 Task: Search one way flight ticket for 4 adults, 2 children, 2 infants in seat and 1 infant on lap in premium economy from Pocatello: Pocatello Regional Airport to Jacksonville: Albert J. Ellis Airport on 5-3-2023. Choice of flights is JetBlue. Number of bags: 2 carry on bags. Price is upto 79000. Outbound departure time preference is 14:30.
Action: Mouse moved to (276, 255)
Screenshot: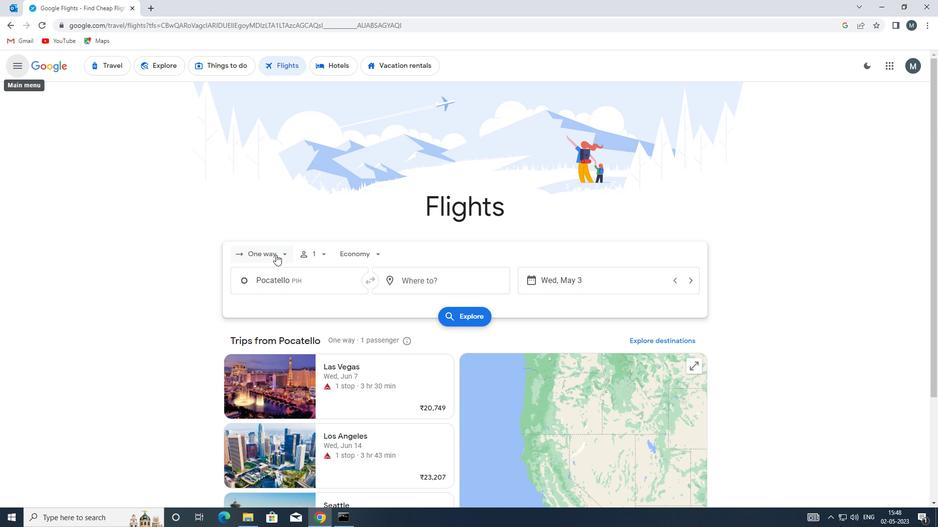 
Action: Mouse pressed left at (276, 255)
Screenshot: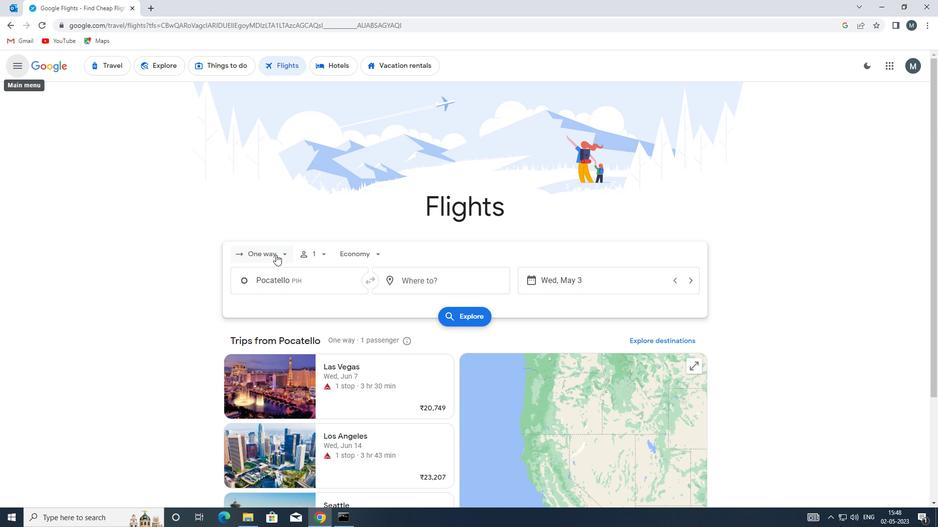 
Action: Mouse moved to (281, 302)
Screenshot: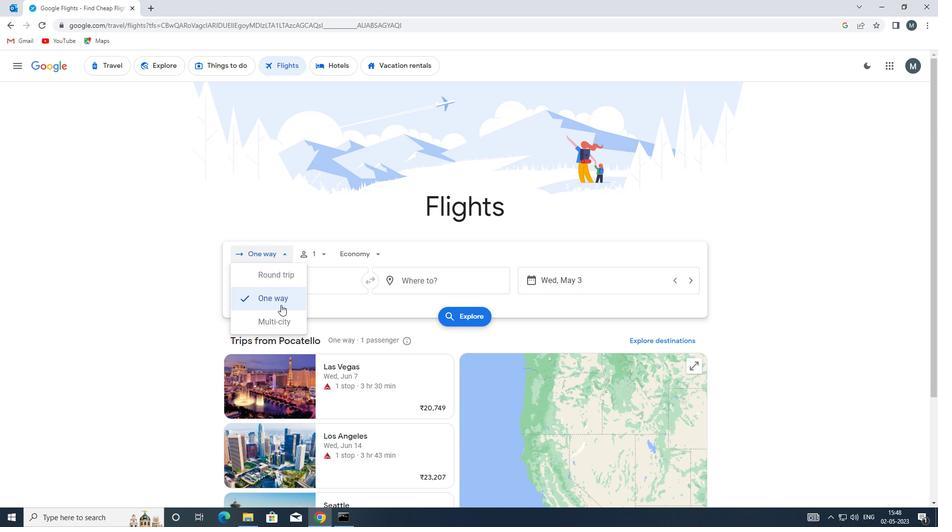 
Action: Mouse pressed left at (281, 302)
Screenshot: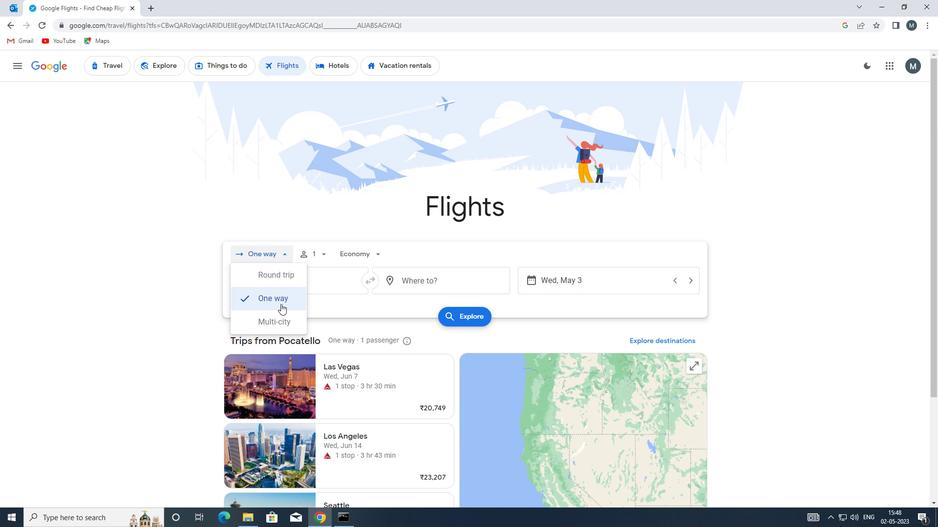 
Action: Mouse moved to (315, 252)
Screenshot: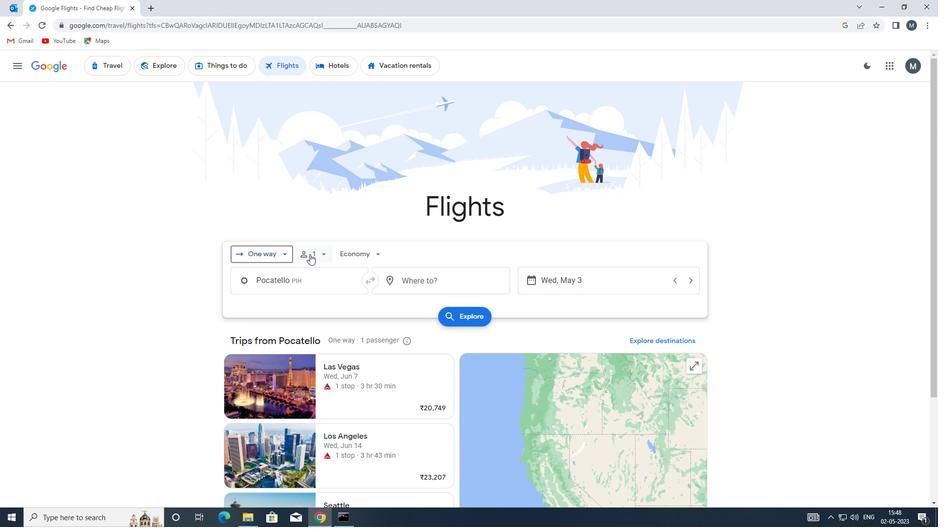 
Action: Mouse pressed left at (315, 252)
Screenshot: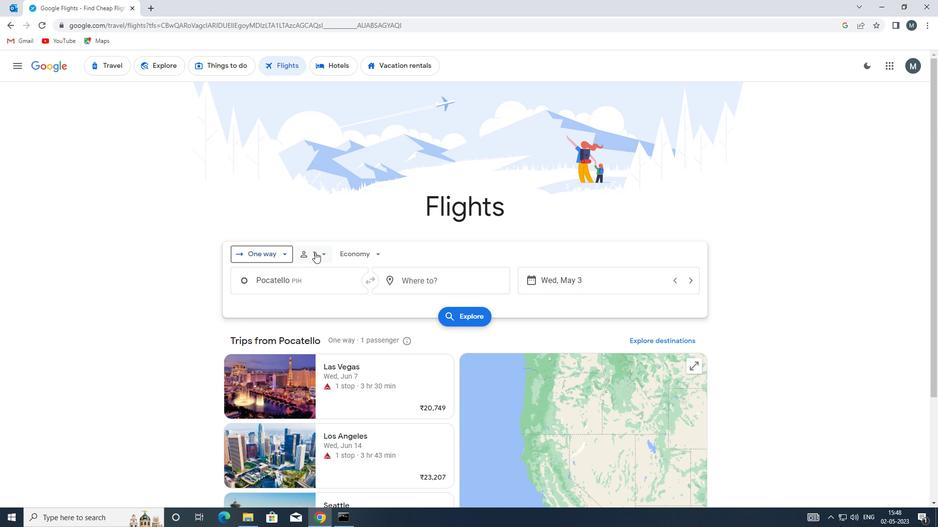 
Action: Mouse moved to (396, 282)
Screenshot: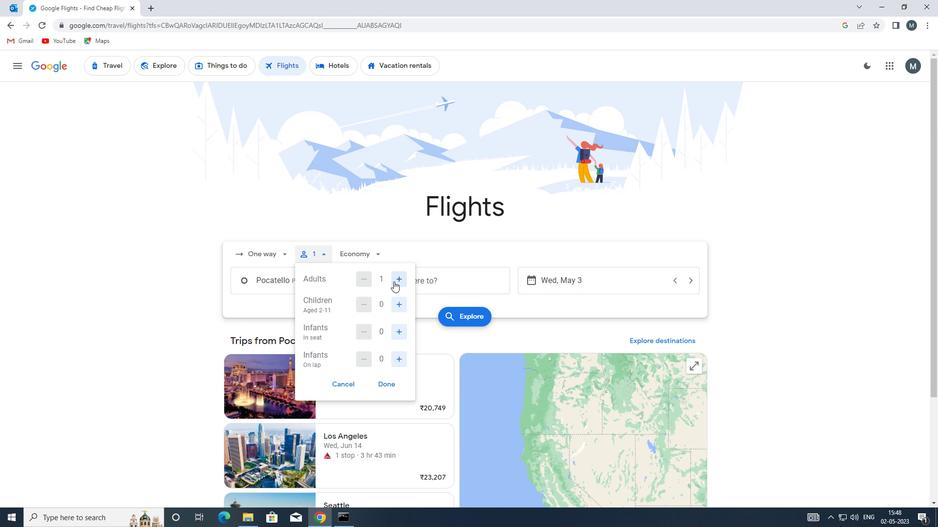 
Action: Mouse pressed left at (396, 282)
Screenshot: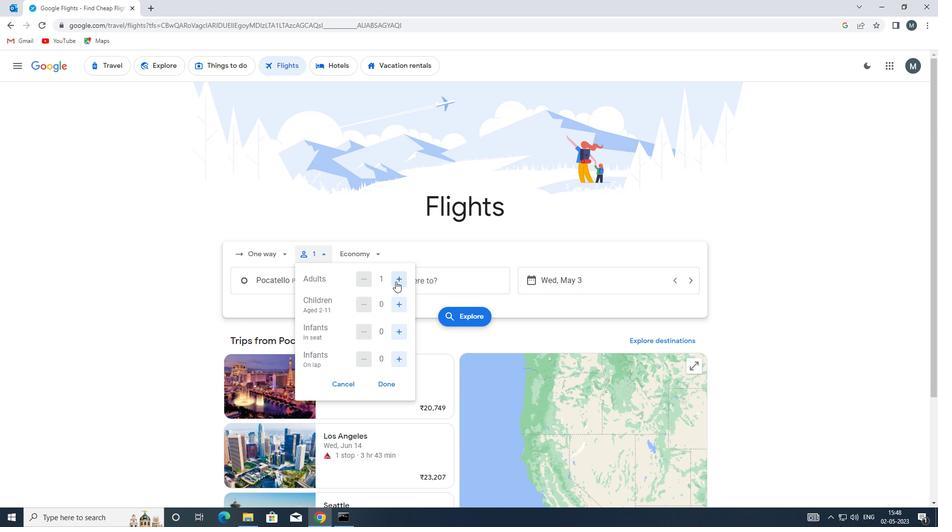 
Action: Mouse pressed left at (396, 282)
Screenshot: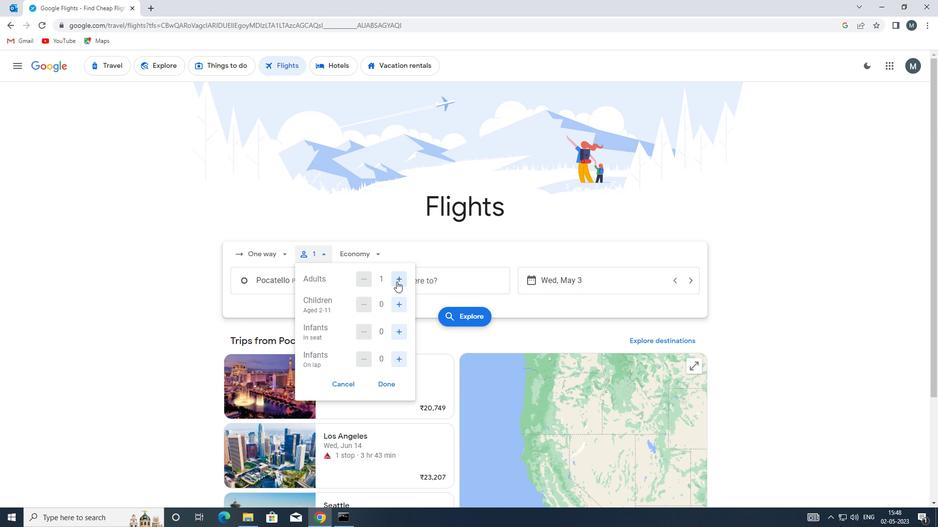 
Action: Mouse pressed left at (396, 282)
Screenshot: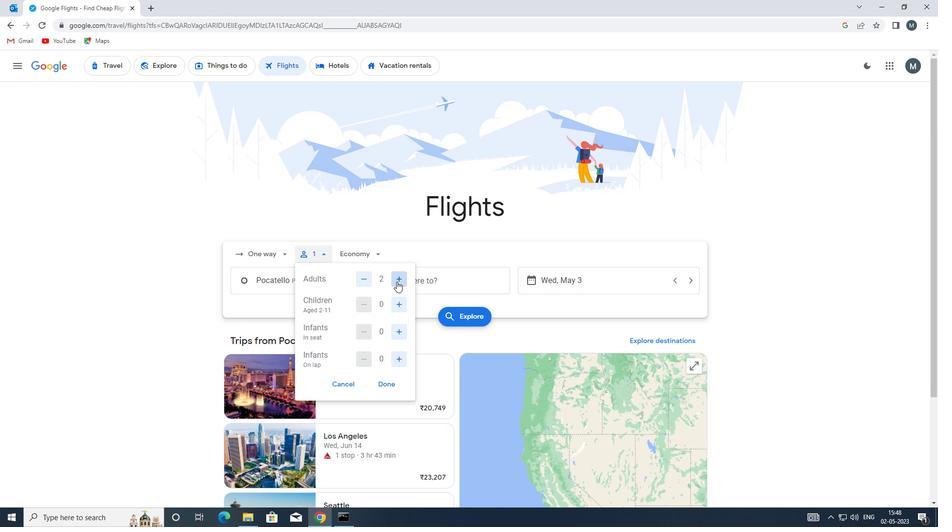 
Action: Mouse moved to (398, 304)
Screenshot: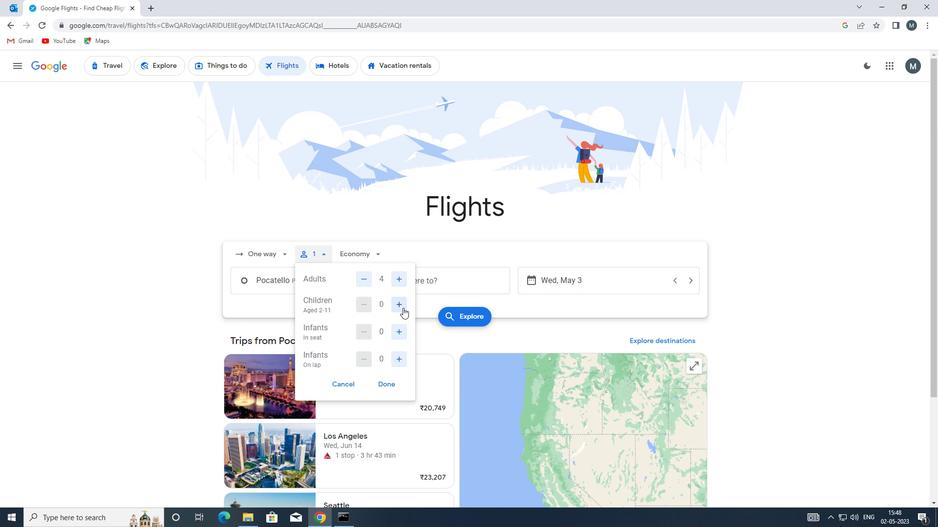 
Action: Mouse pressed left at (398, 304)
Screenshot: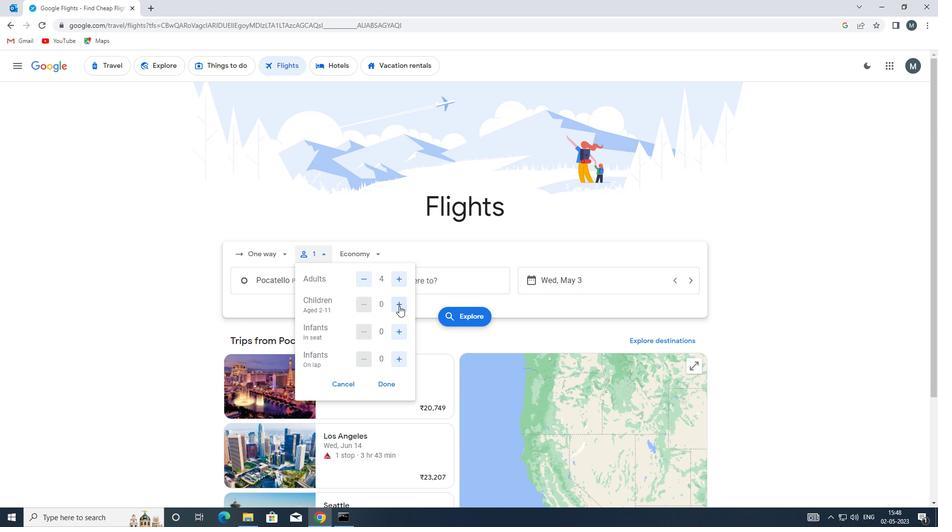
Action: Mouse pressed left at (398, 304)
Screenshot: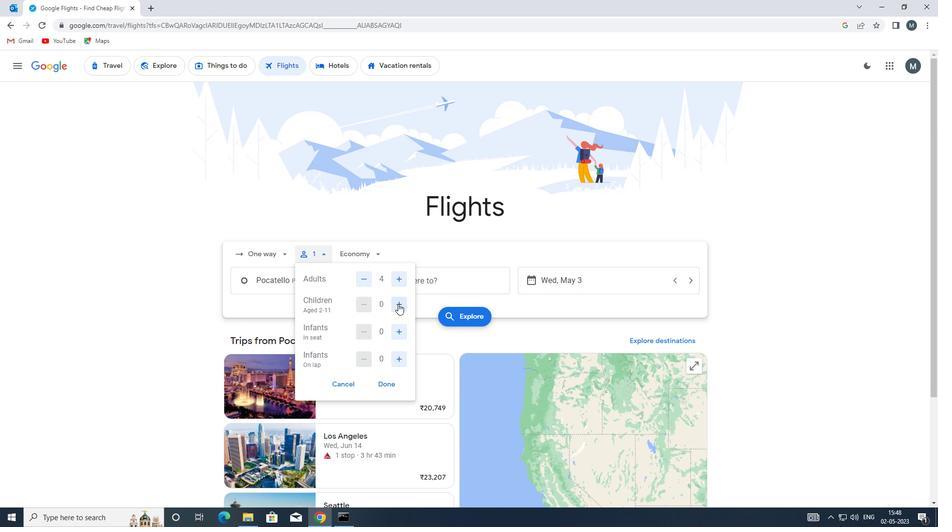 
Action: Mouse moved to (398, 331)
Screenshot: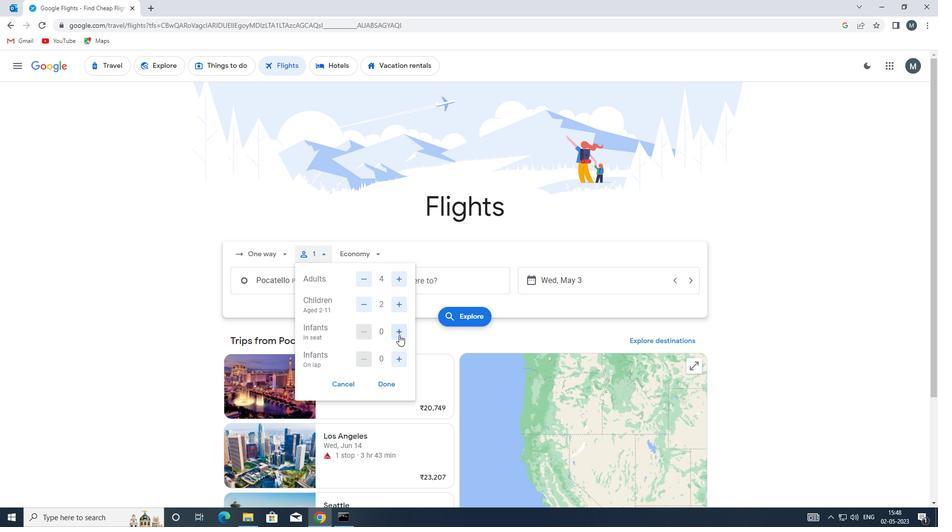 
Action: Mouse pressed left at (398, 331)
Screenshot: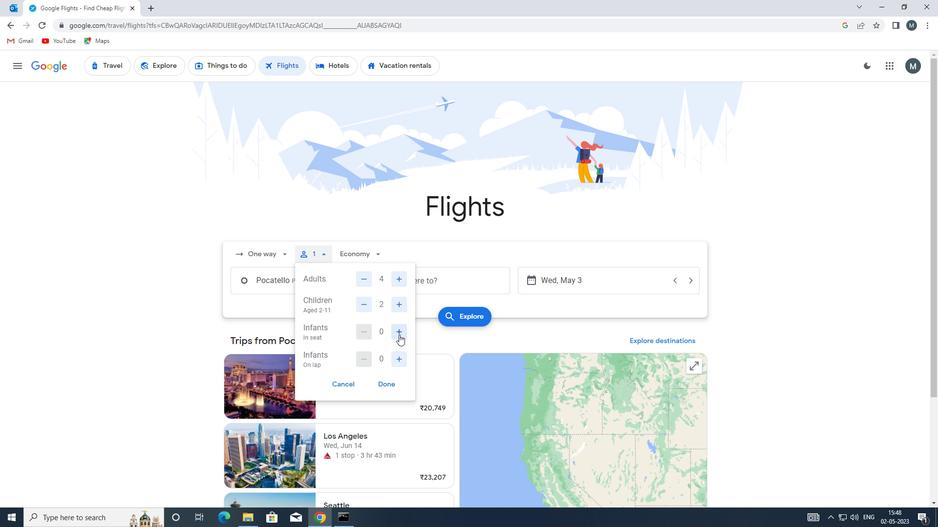 
Action: Mouse pressed left at (398, 331)
Screenshot: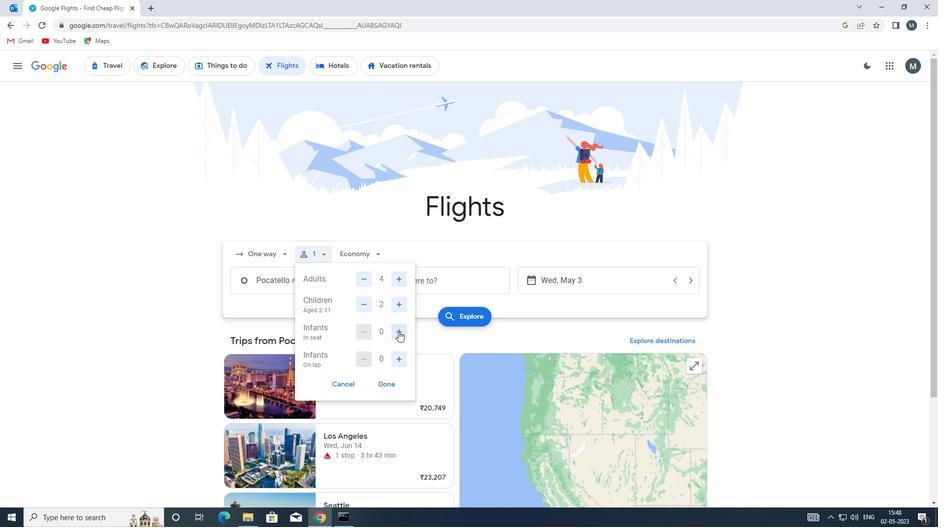 
Action: Mouse moved to (395, 359)
Screenshot: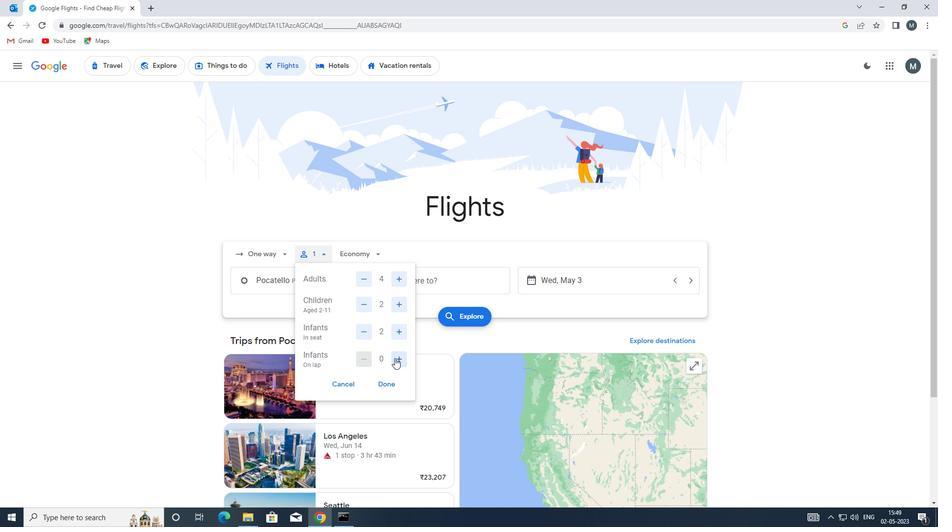 
Action: Mouse pressed left at (395, 359)
Screenshot: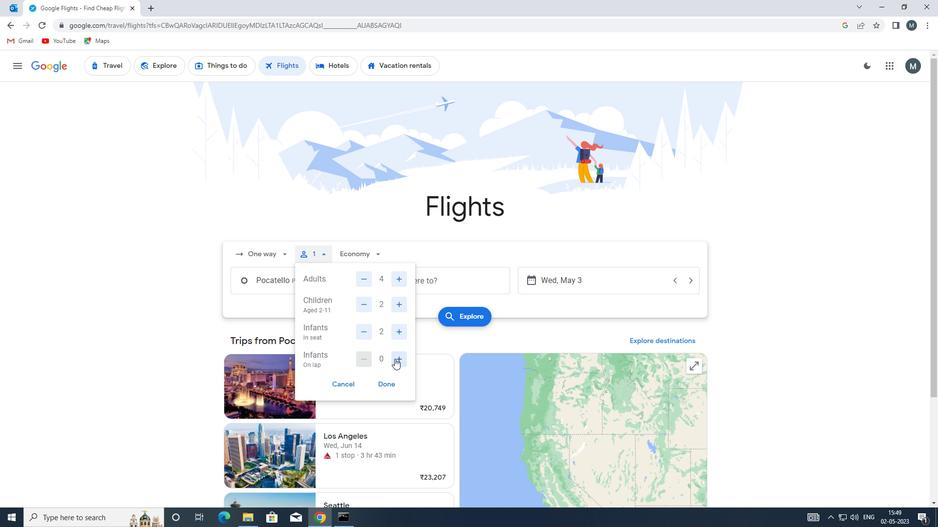 
Action: Mouse moved to (388, 388)
Screenshot: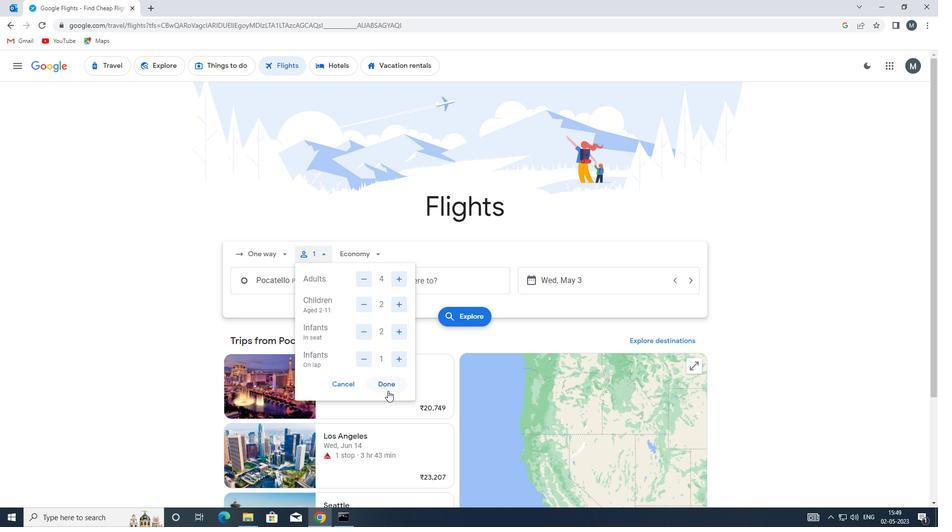 
Action: Mouse pressed left at (388, 388)
Screenshot: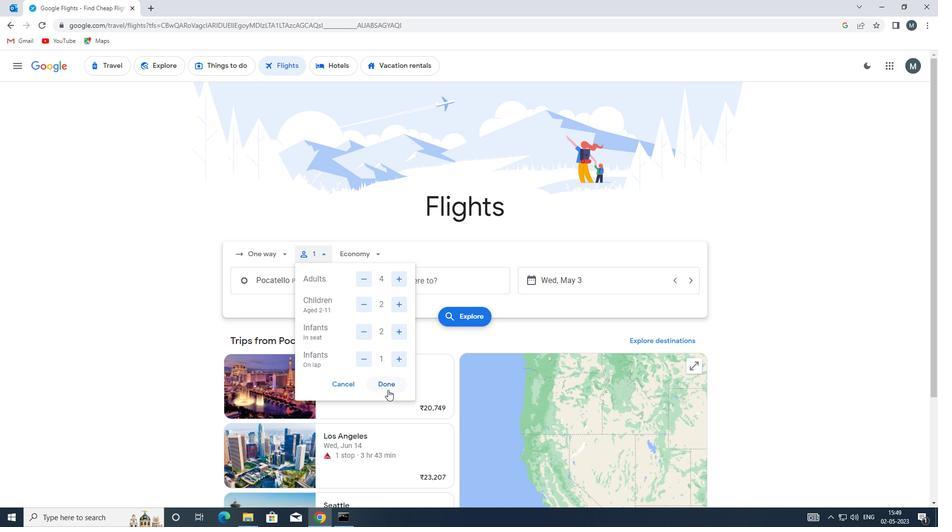 
Action: Mouse moved to (381, 253)
Screenshot: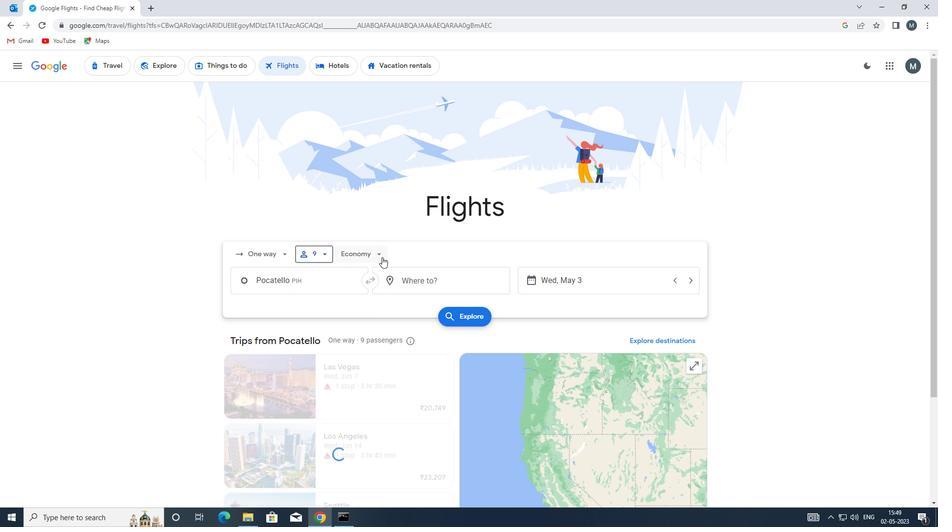 
Action: Mouse pressed left at (381, 253)
Screenshot: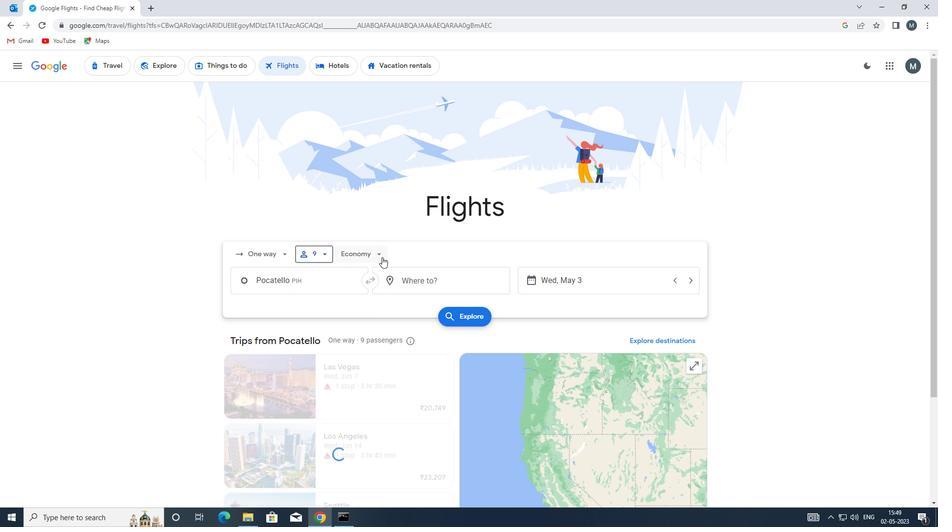 
Action: Mouse moved to (388, 298)
Screenshot: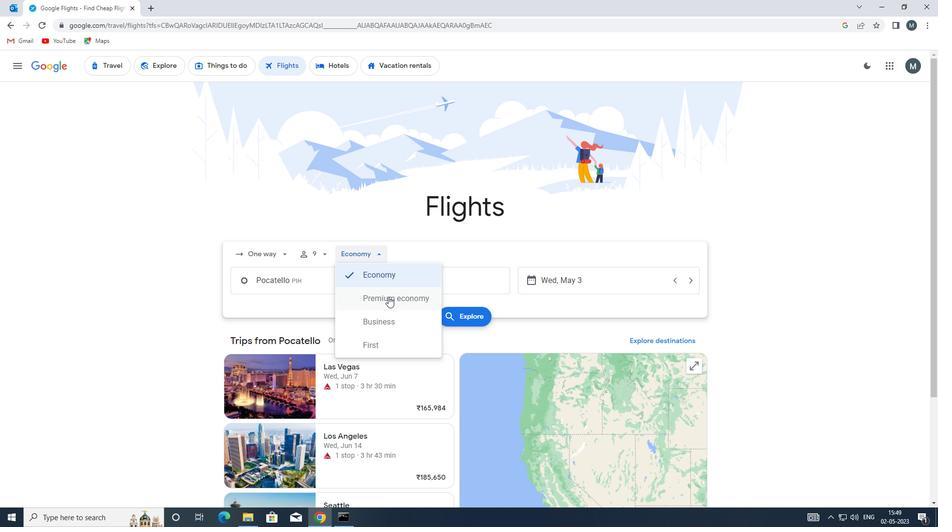 
Action: Mouse pressed left at (388, 298)
Screenshot: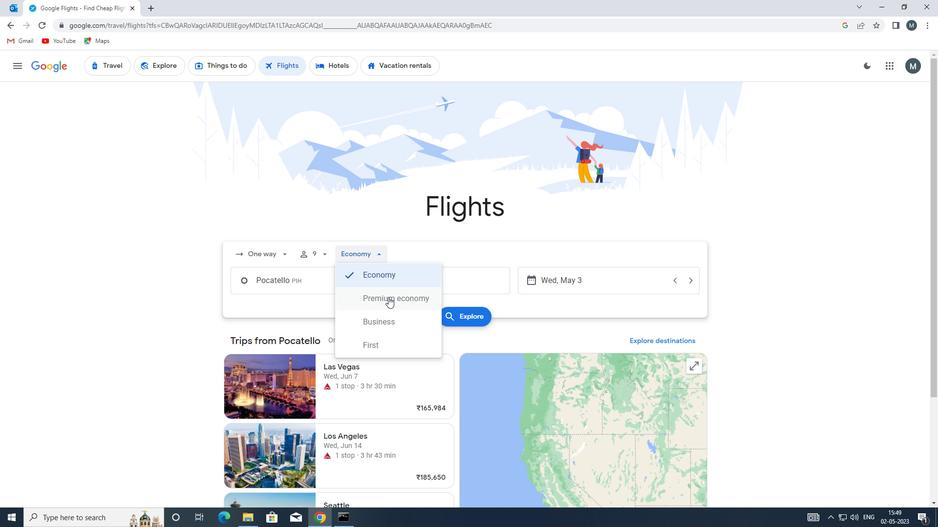 
Action: Mouse moved to (328, 283)
Screenshot: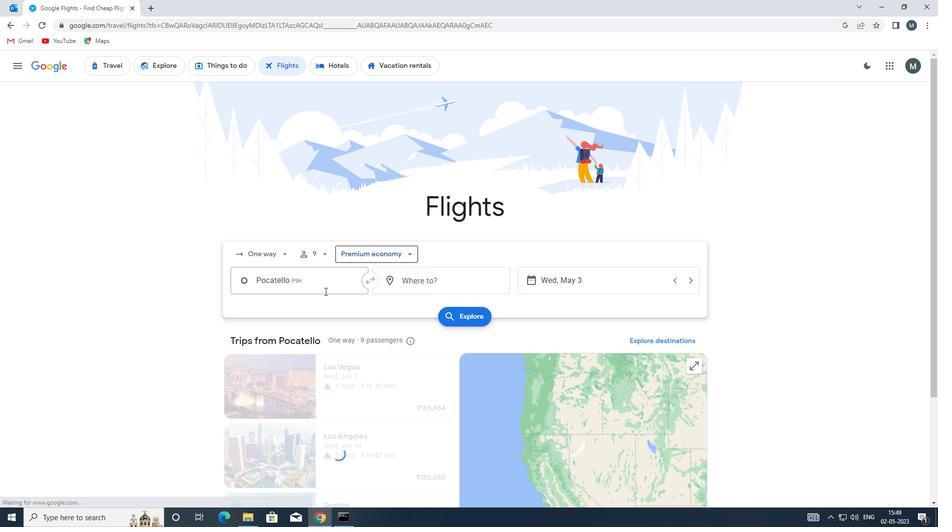 
Action: Mouse pressed left at (328, 283)
Screenshot: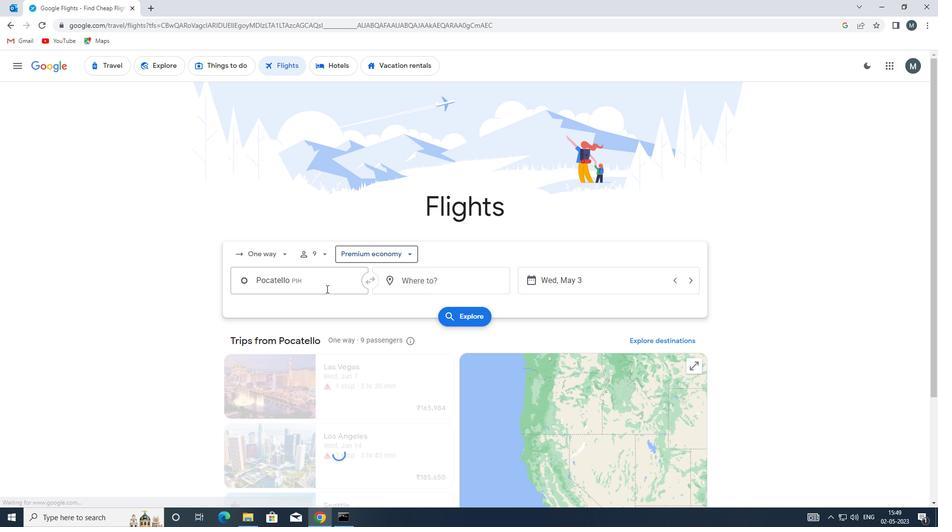 
Action: Mouse moved to (328, 283)
Screenshot: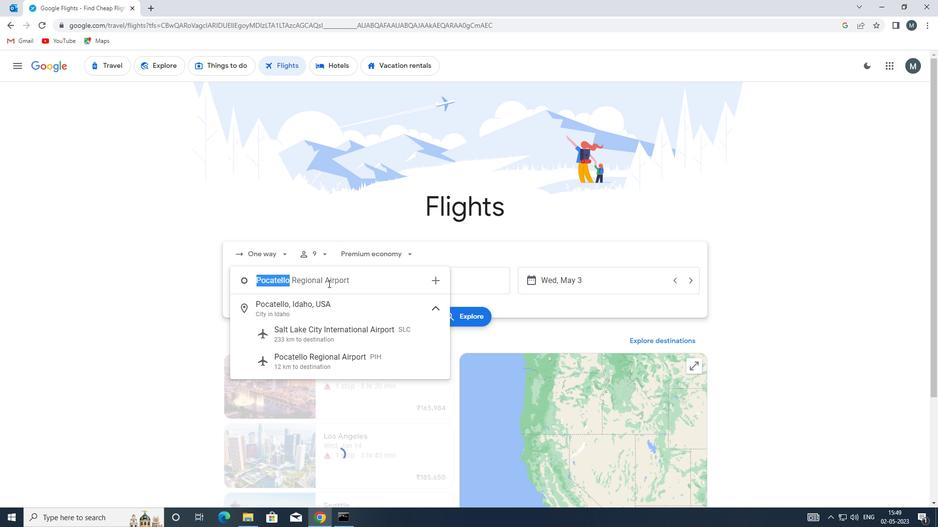
Action: Key pressed <Key.enter>
Screenshot: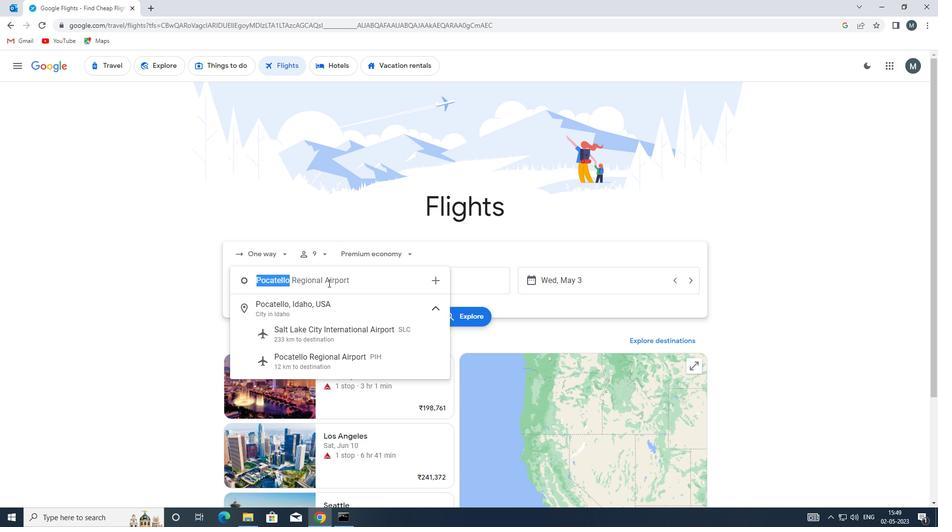 
Action: Mouse moved to (401, 283)
Screenshot: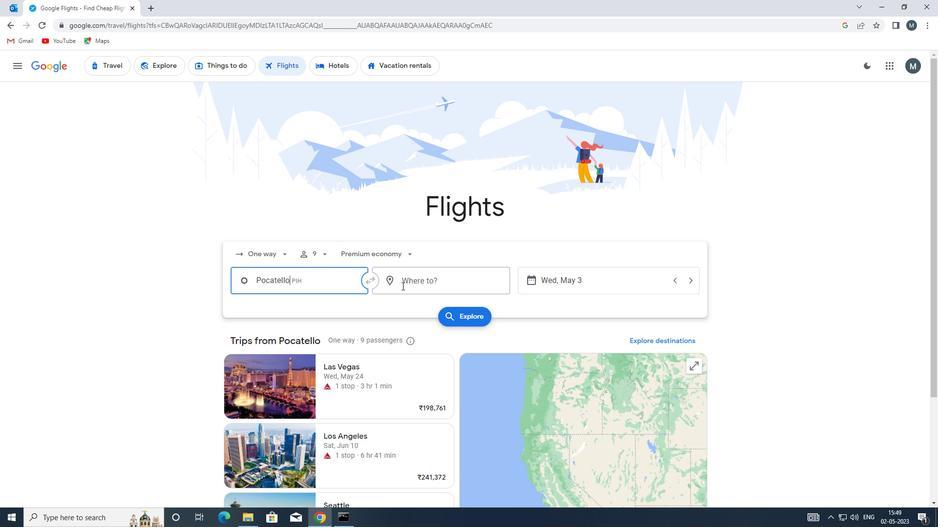 
Action: Mouse pressed left at (401, 283)
Screenshot: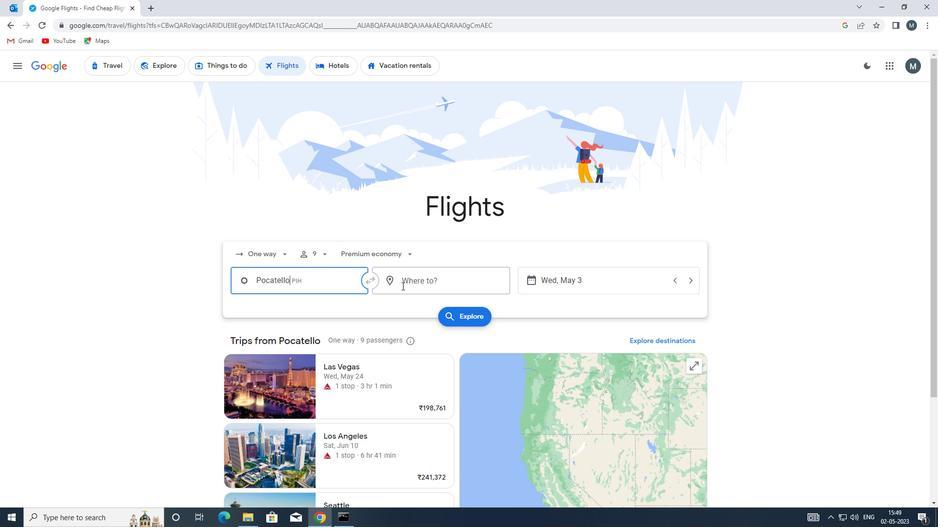 
Action: Key pressed oaj
Screenshot: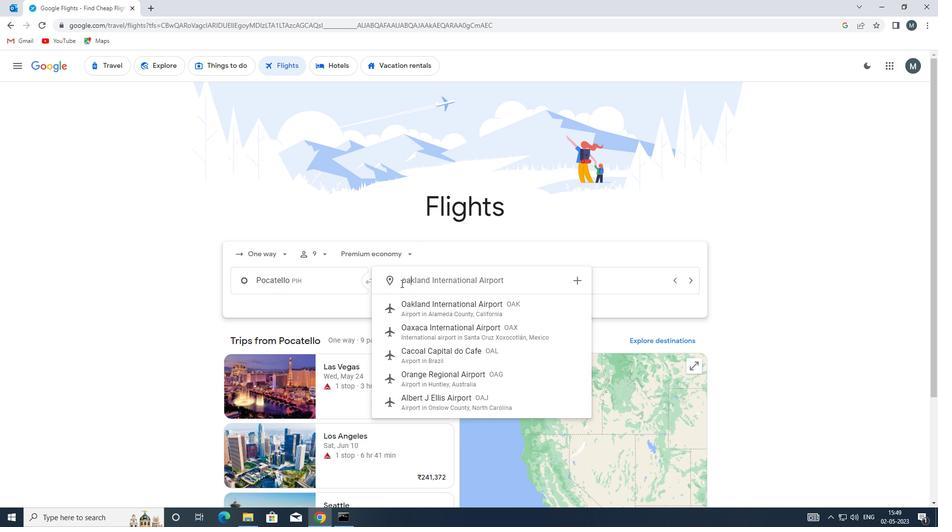 
Action: Mouse moved to (465, 313)
Screenshot: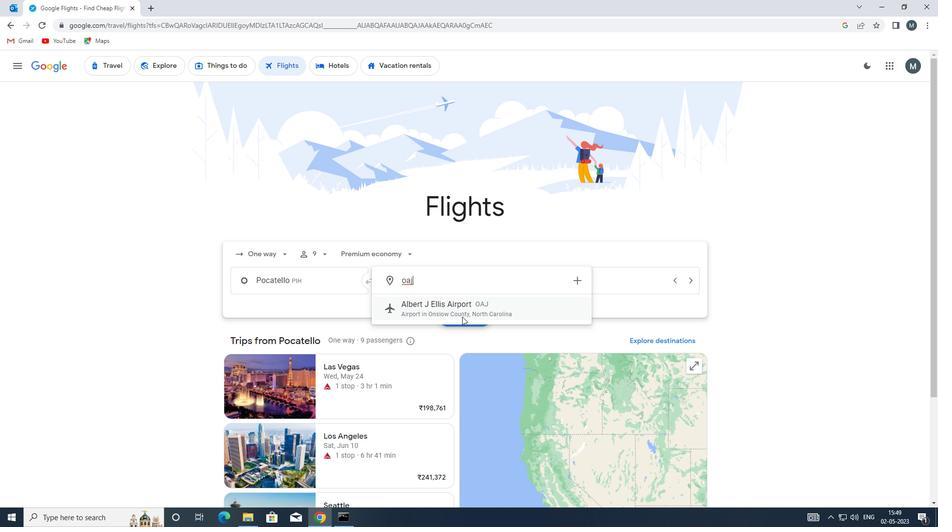 
Action: Mouse pressed left at (465, 313)
Screenshot: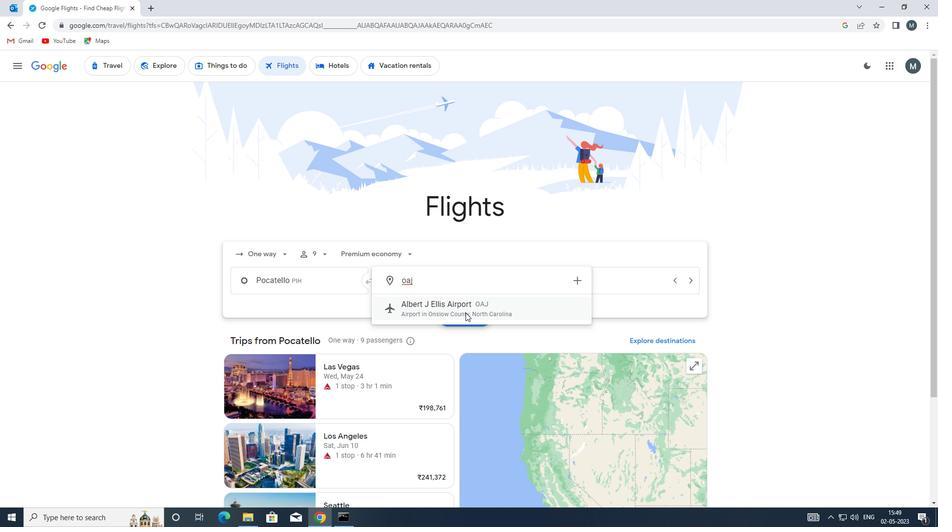 
Action: Mouse moved to (553, 284)
Screenshot: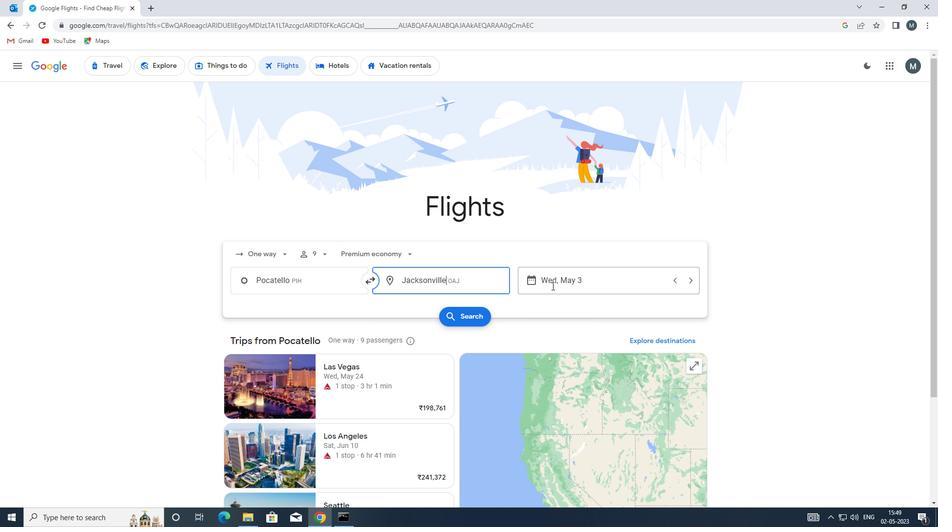 
Action: Mouse pressed left at (553, 284)
Screenshot: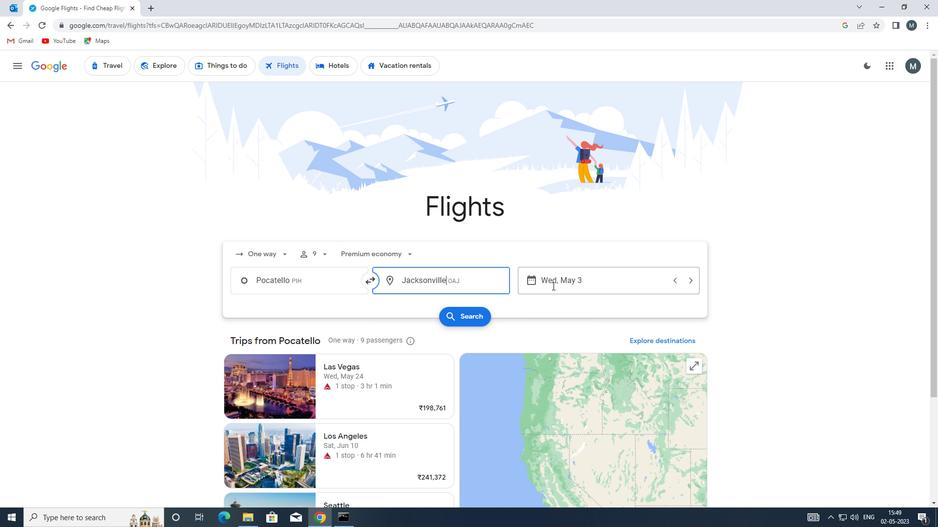 
Action: Mouse moved to (423, 328)
Screenshot: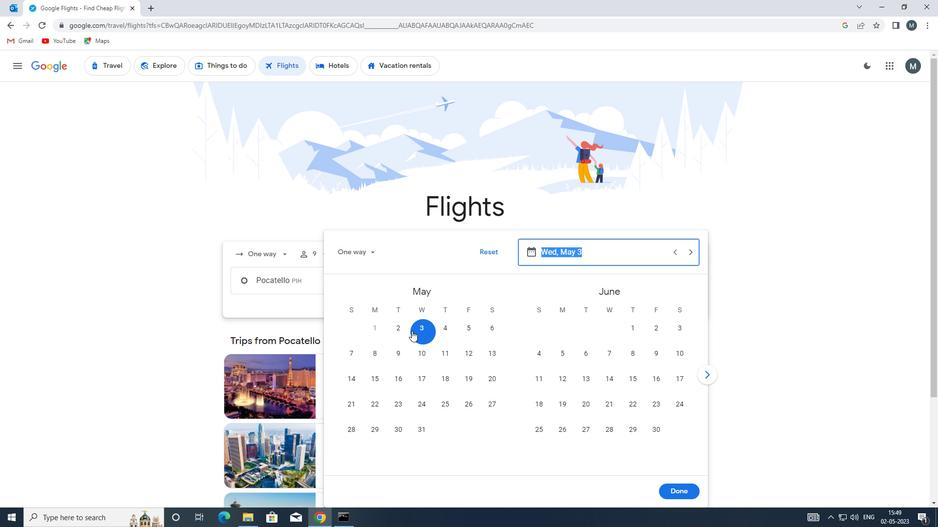 
Action: Mouse pressed left at (423, 328)
Screenshot: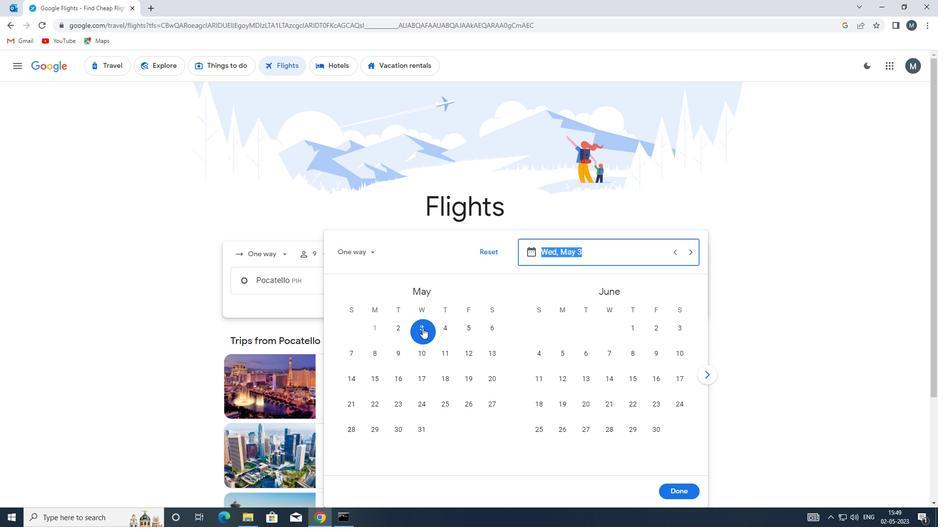 
Action: Mouse moved to (674, 489)
Screenshot: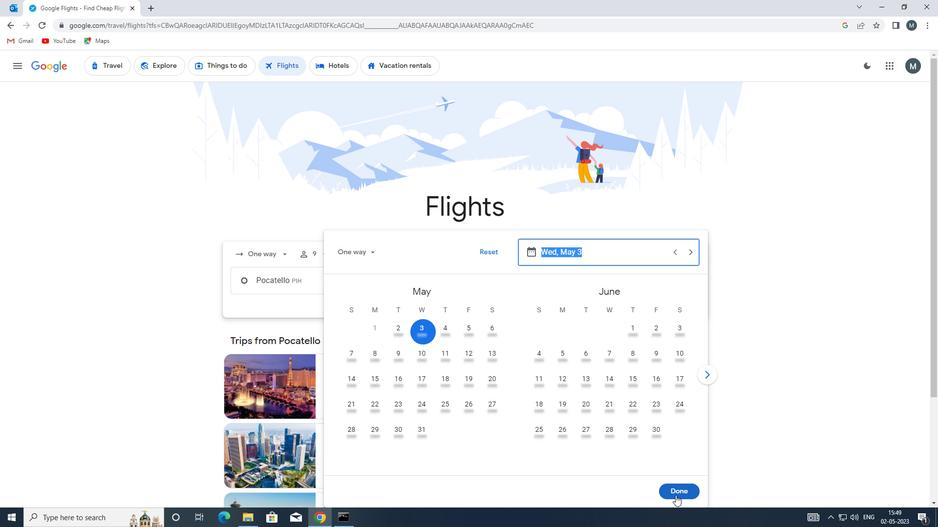 
Action: Mouse pressed left at (674, 489)
Screenshot: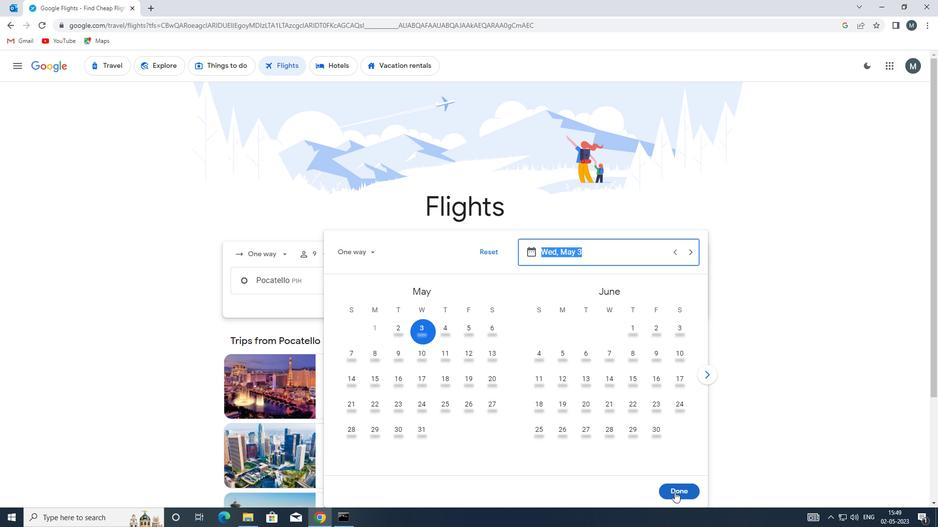 
Action: Mouse moved to (458, 312)
Screenshot: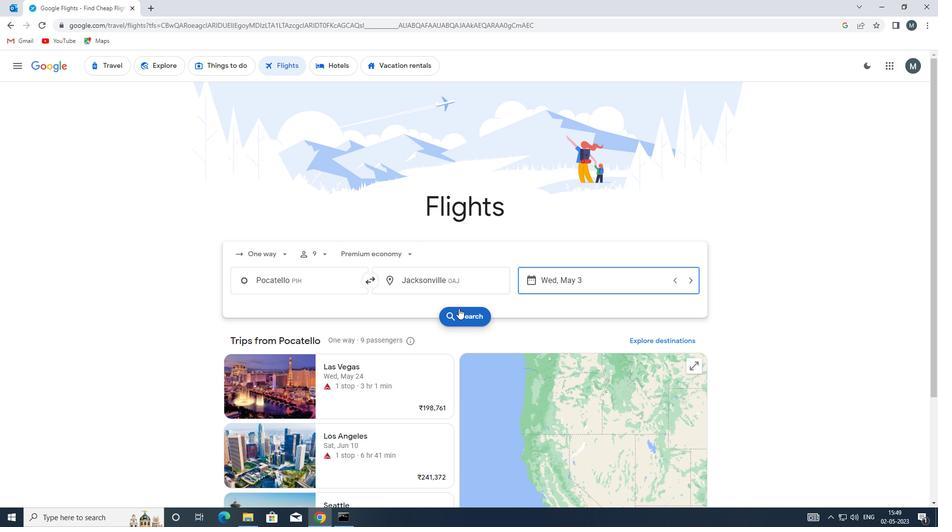 
Action: Mouse pressed left at (458, 312)
Screenshot: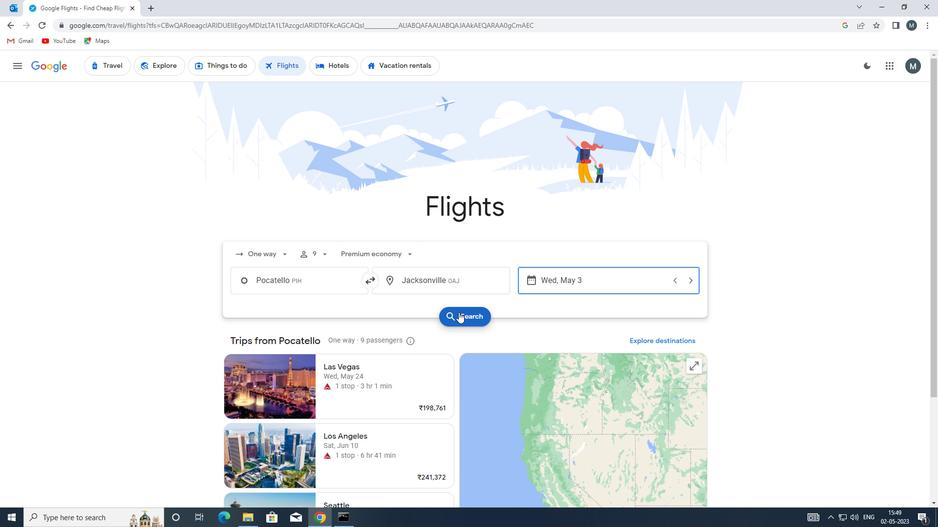 
Action: Mouse moved to (245, 155)
Screenshot: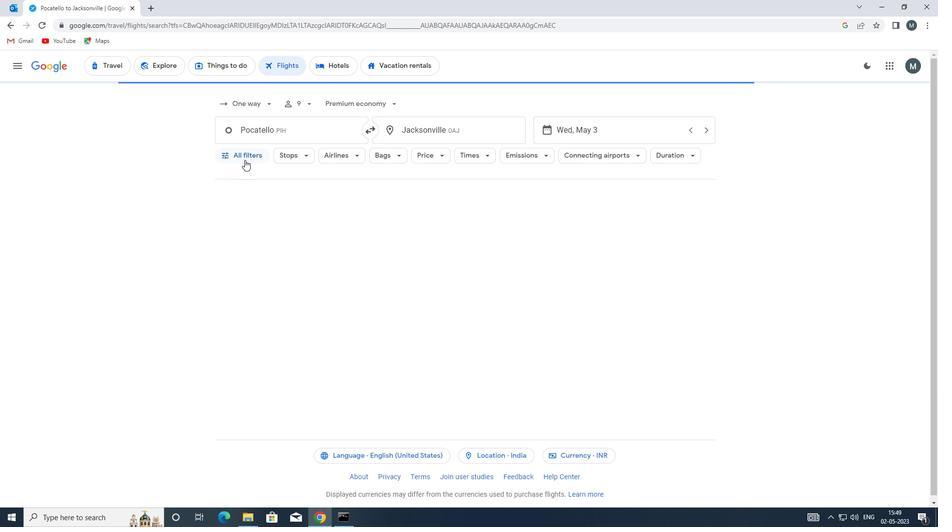 
Action: Mouse pressed left at (245, 155)
Screenshot: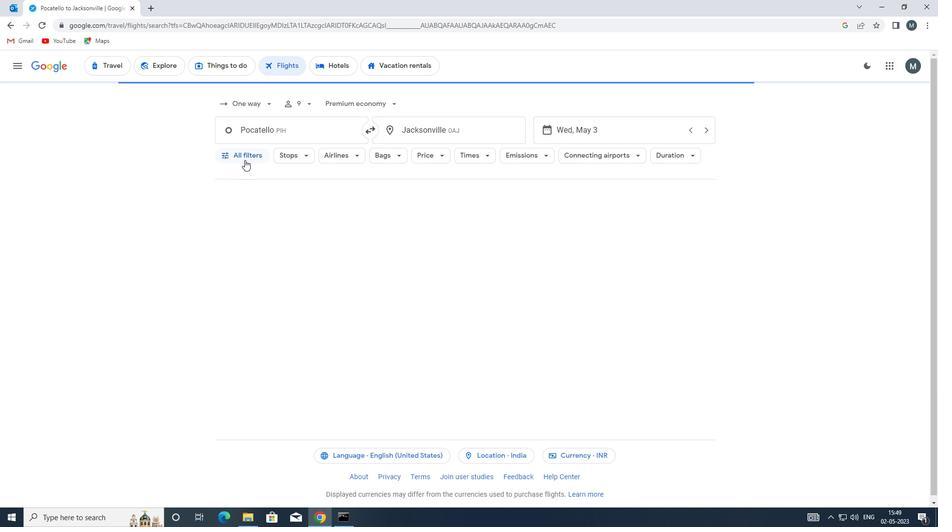 
Action: Mouse moved to (259, 267)
Screenshot: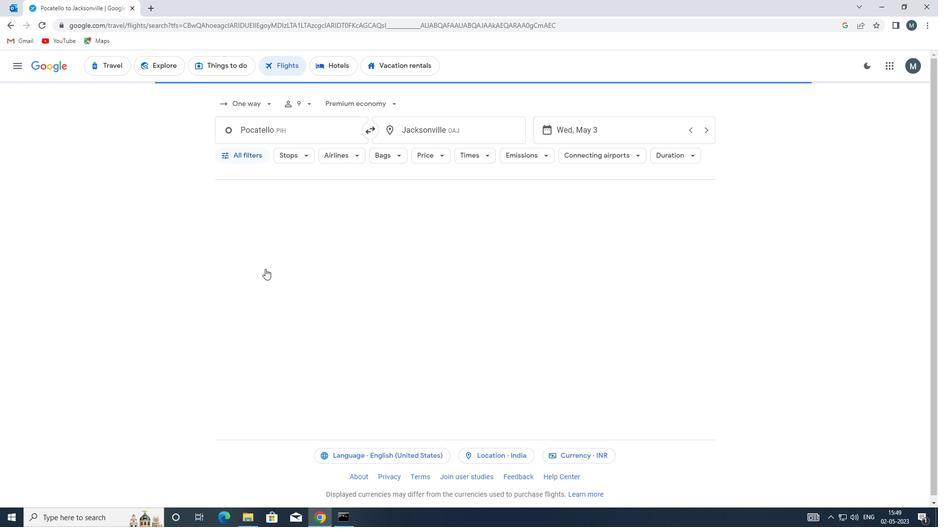 
Action: Mouse scrolled (259, 267) with delta (0, 0)
Screenshot: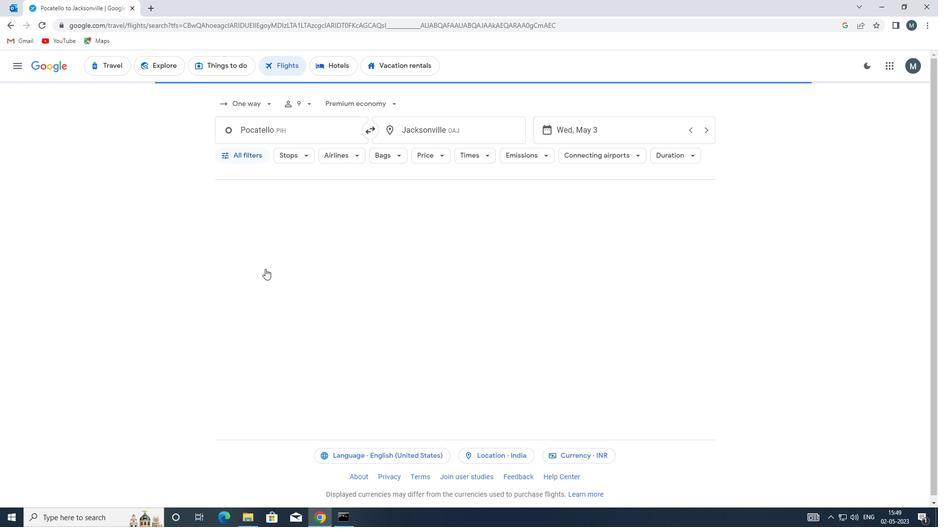 
Action: Mouse scrolled (259, 267) with delta (0, 0)
Screenshot: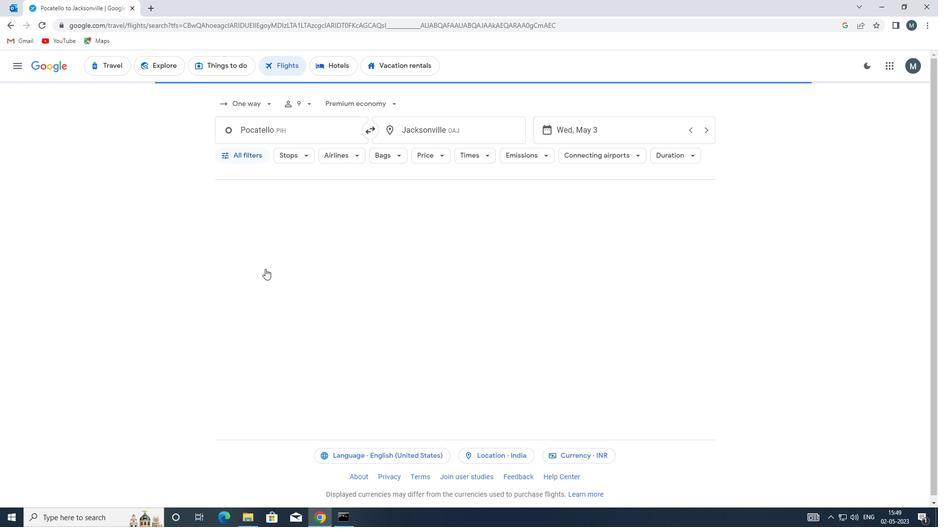 
Action: Mouse scrolled (259, 267) with delta (0, 0)
Screenshot: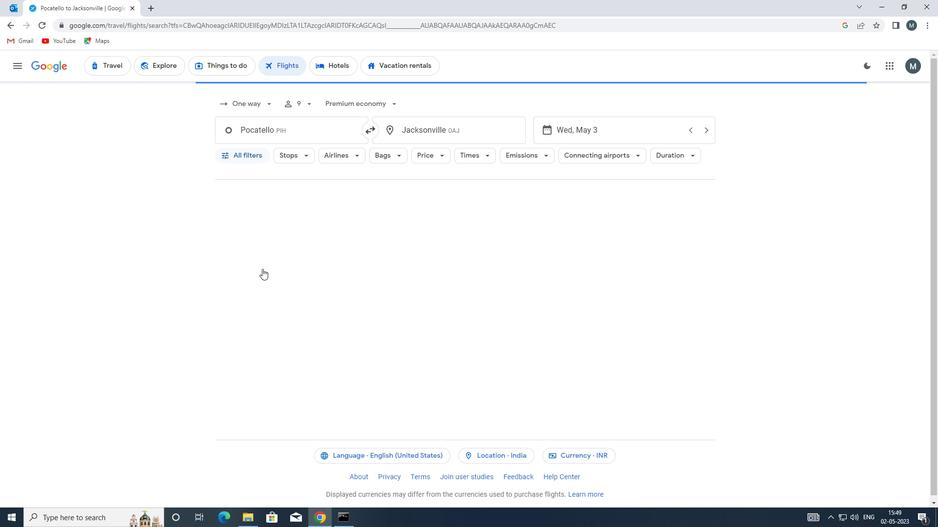
Action: Mouse moved to (240, 153)
Screenshot: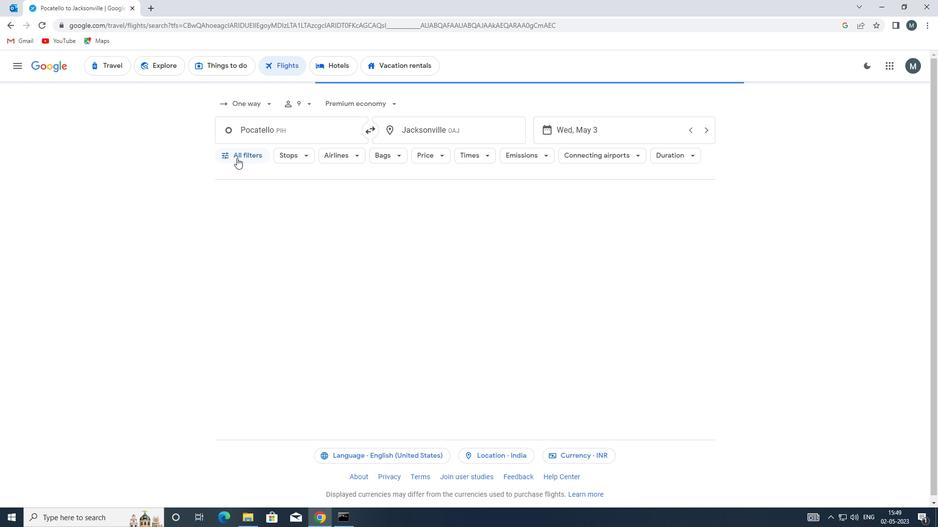 
Action: Mouse pressed left at (240, 153)
Screenshot: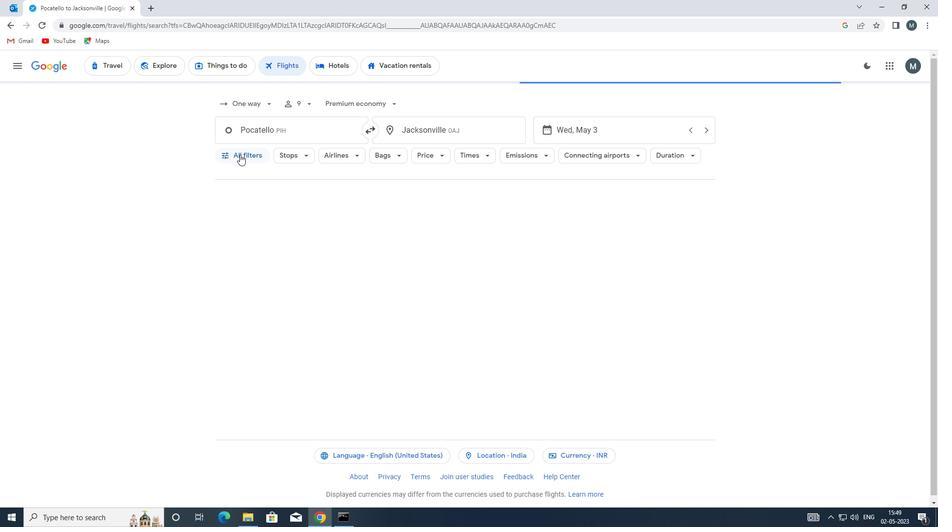 
Action: Mouse moved to (245, 151)
Screenshot: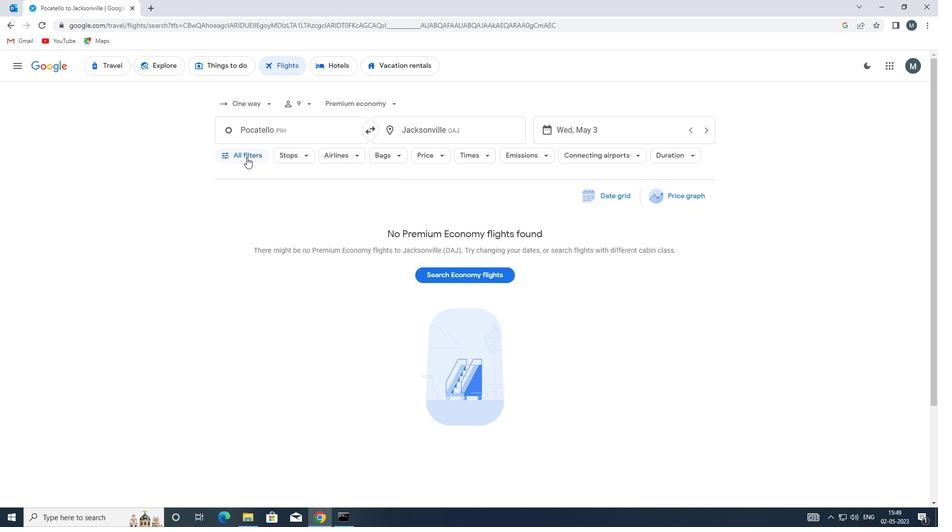 
Action: Mouse pressed left at (245, 151)
Screenshot: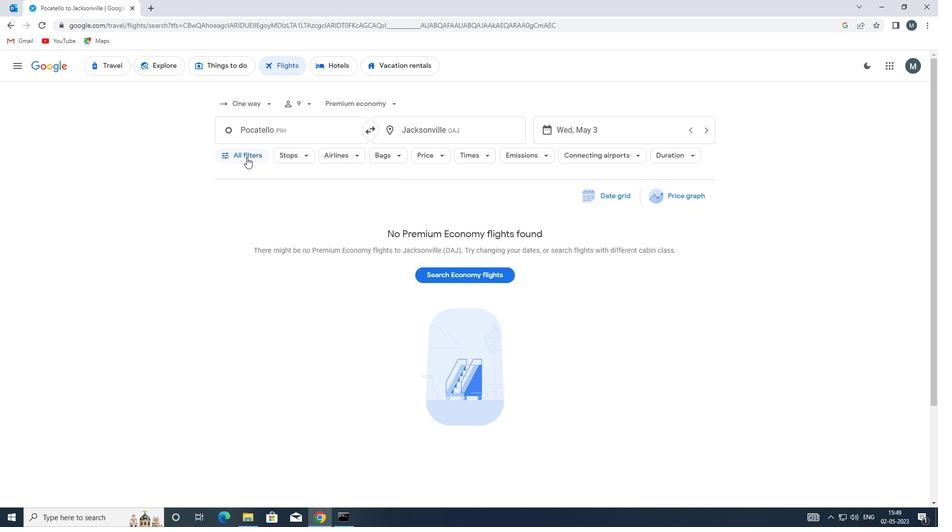 
Action: Mouse moved to (293, 290)
Screenshot: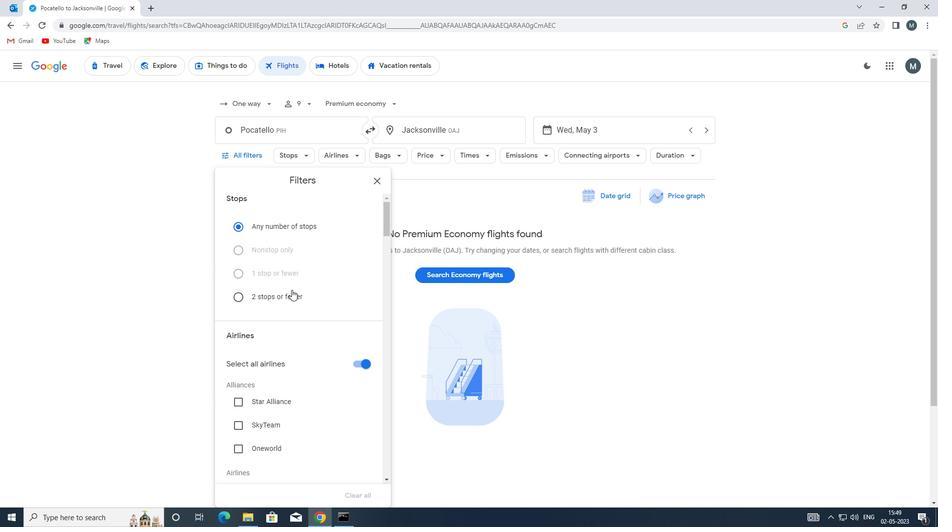 
Action: Mouse scrolled (293, 290) with delta (0, 0)
Screenshot: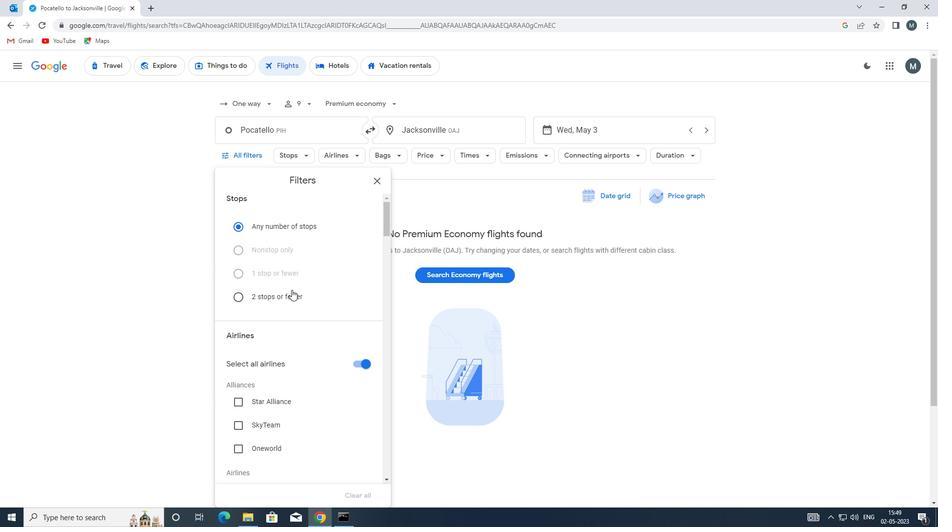 
Action: Mouse moved to (293, 291)
Screenshot: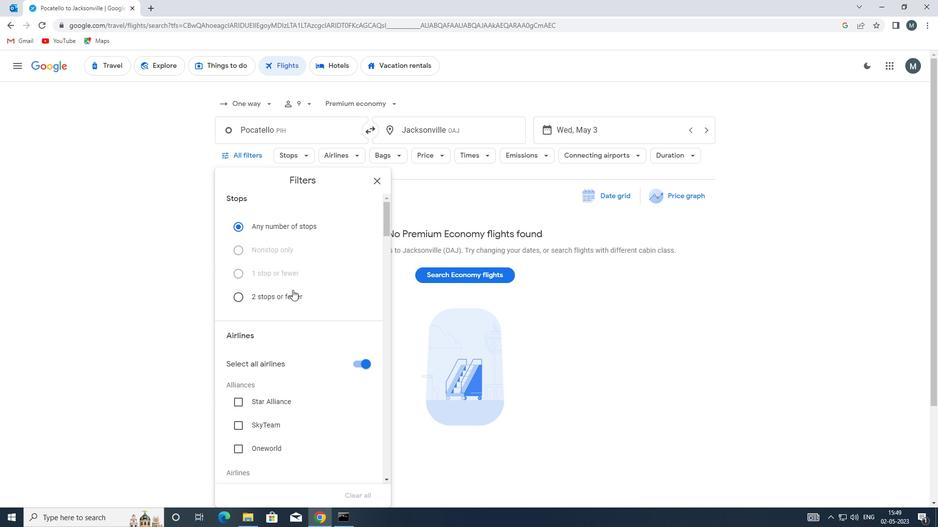
Action: Mouse scrolled (293, 290) with delta (0, 0)
Screenshot: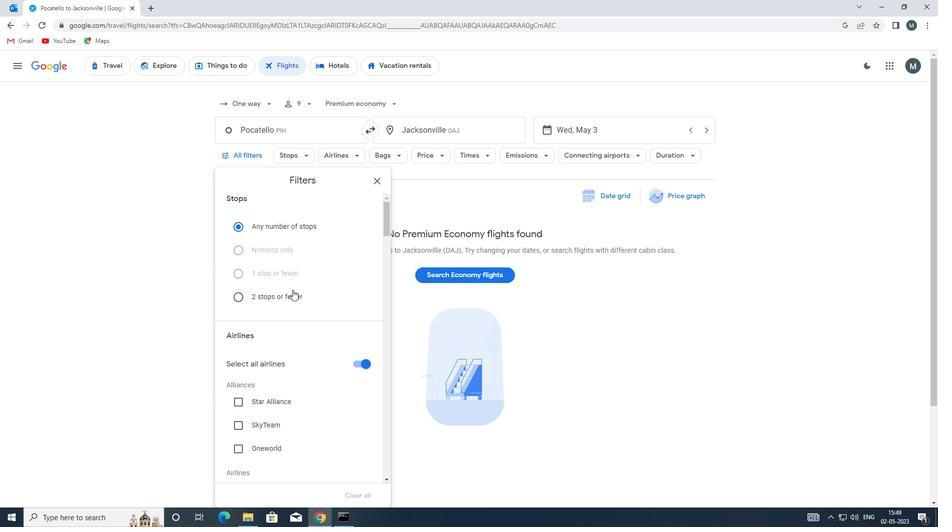 
Action: Mouse moved to (365, 262)
Screenshot: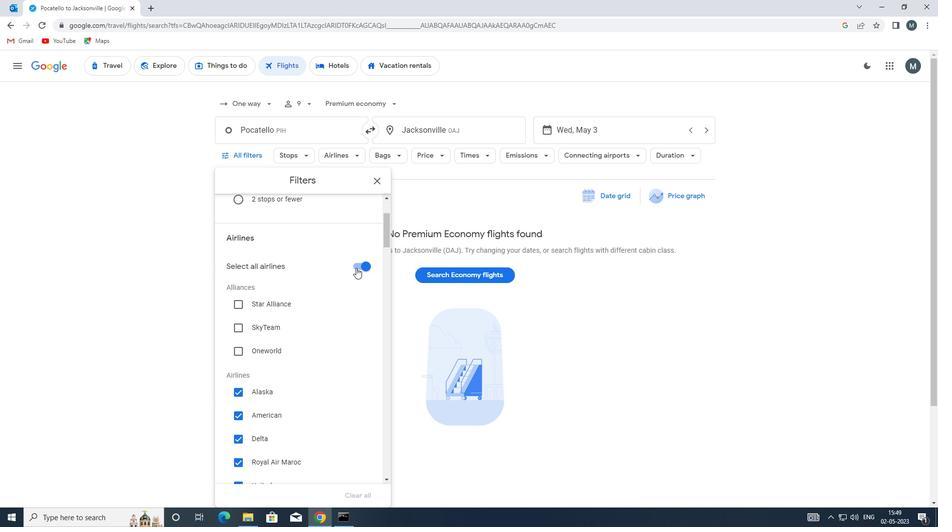 
Action: Mouse pressed left at (365, 262)
Screenshot: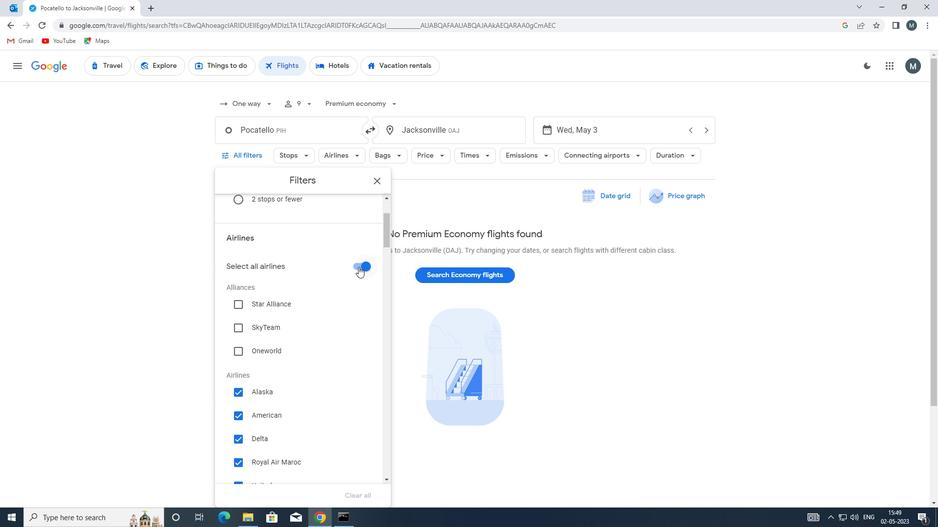 
Action: Mouse moved to (316, 290)
Screenshot: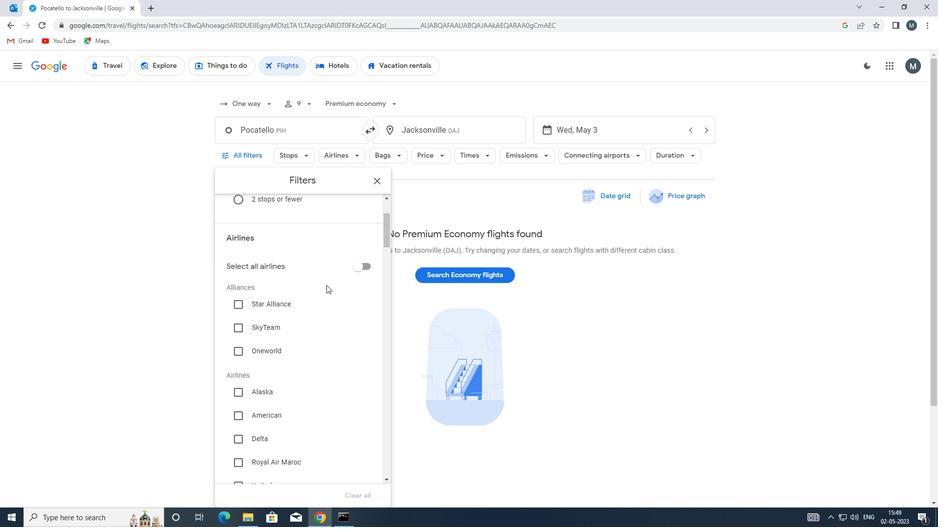 
Action: Mouse scrolled (316, 290) with delta (0, 0)
Screenshot: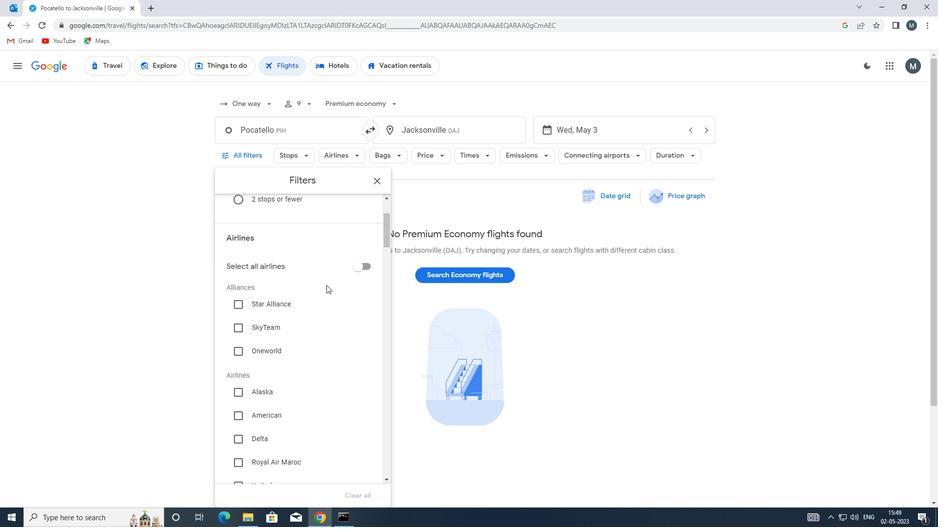 
Action: Mouse moved to (307, 296)
Screenshot: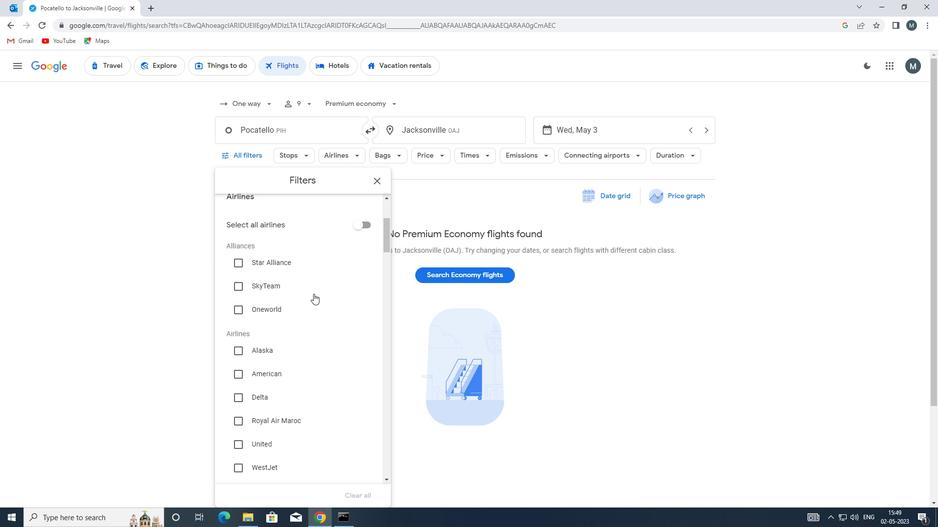 
Action: Mouse scrolled (307, 295) with delta (0, 0)
Screenshot: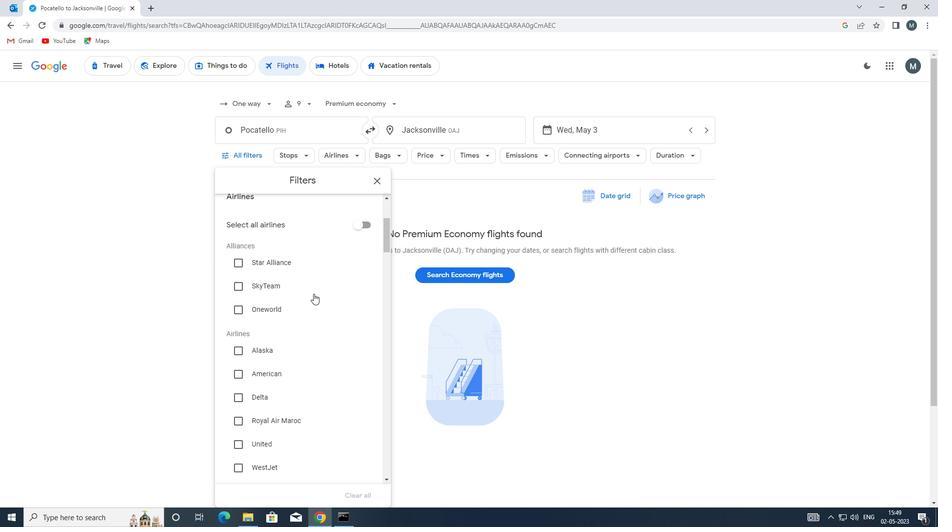 
Action: Mouse moved to (296, 328)
Screenshot: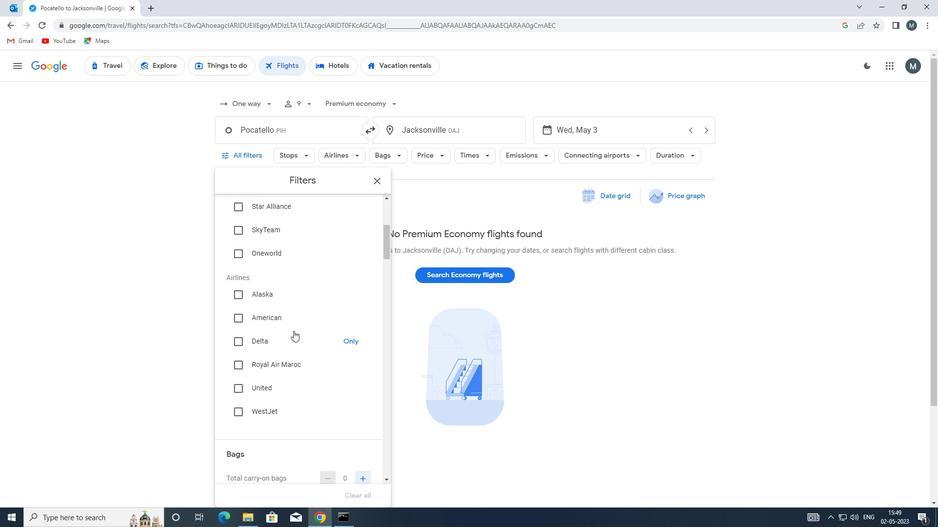 
Action: Mouse scrolled (296, 328) with delta (0, 0)
Screenshot: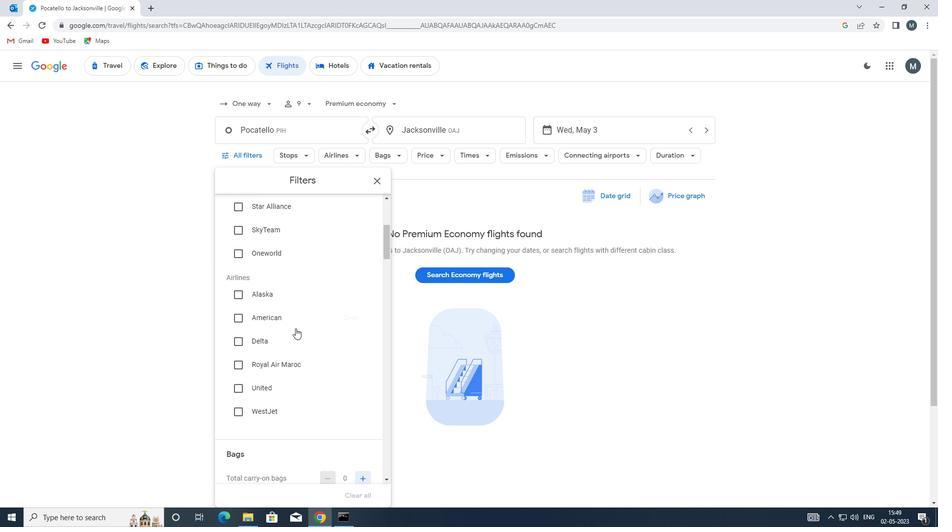 
Action: Mouse scrolled (296, 328) with delta (0, 0)
Screenshot: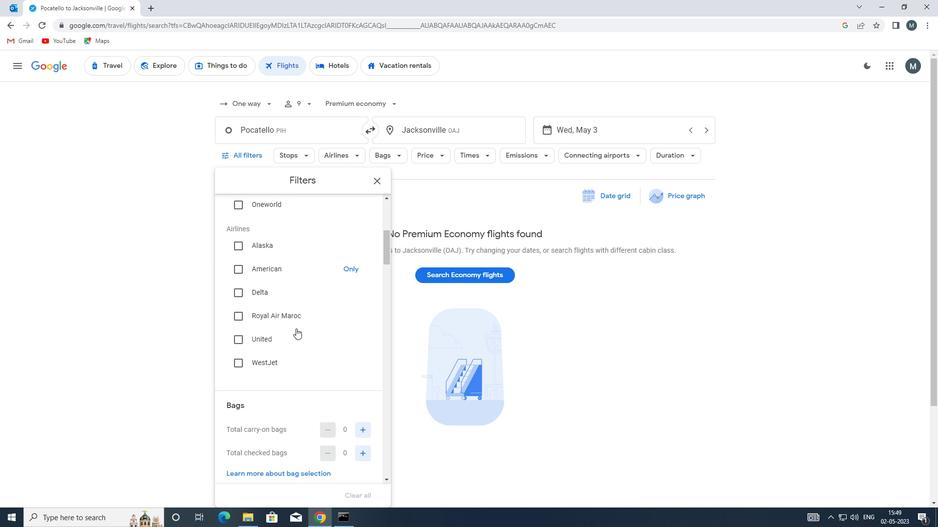 
Action: Mouse moved to (366, 379)
Screenshot: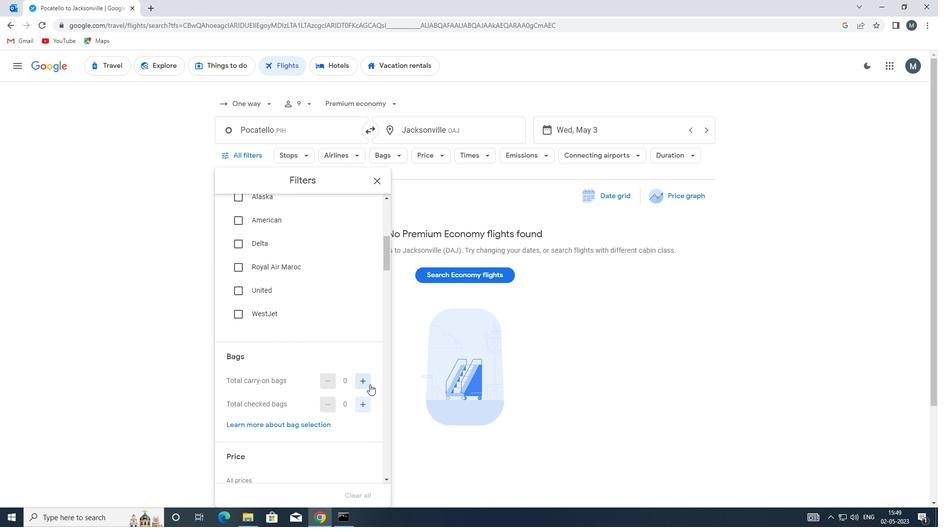 
Action: Mouse pressed left at (366, 379)
Screenshot: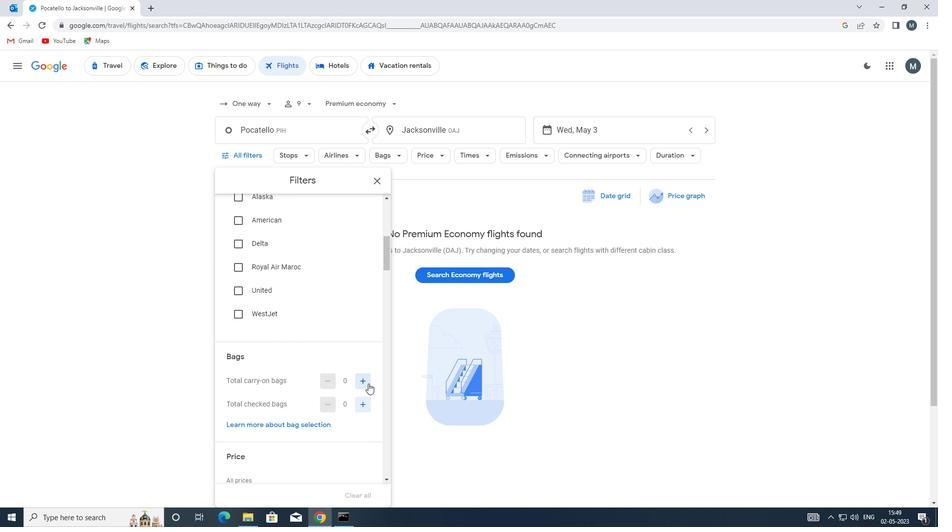 
Action: Mouse pressed left at (366, 379)
Screenshot: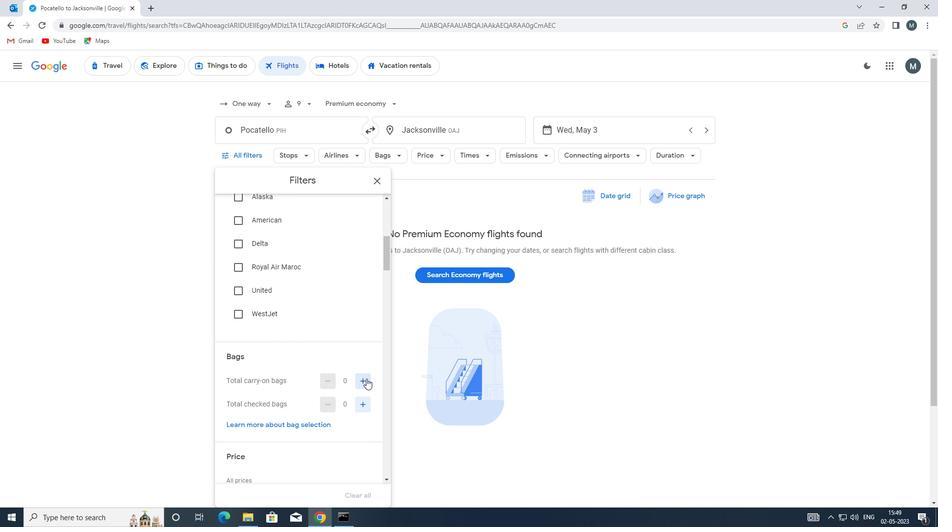 
Action: Mouse moved to (340, 366)
Screenshot: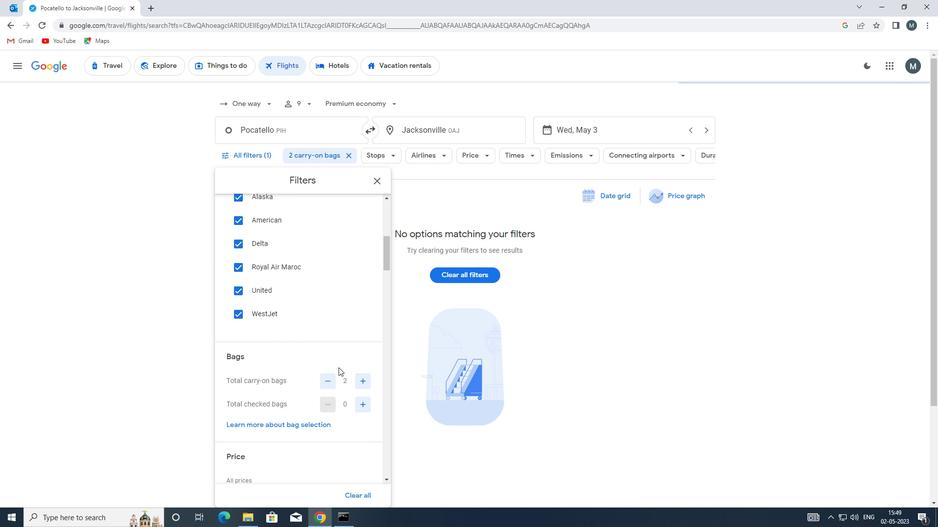 
Action: Mouse scrolled (340, 365) with delta (0, 0)
Screenshot: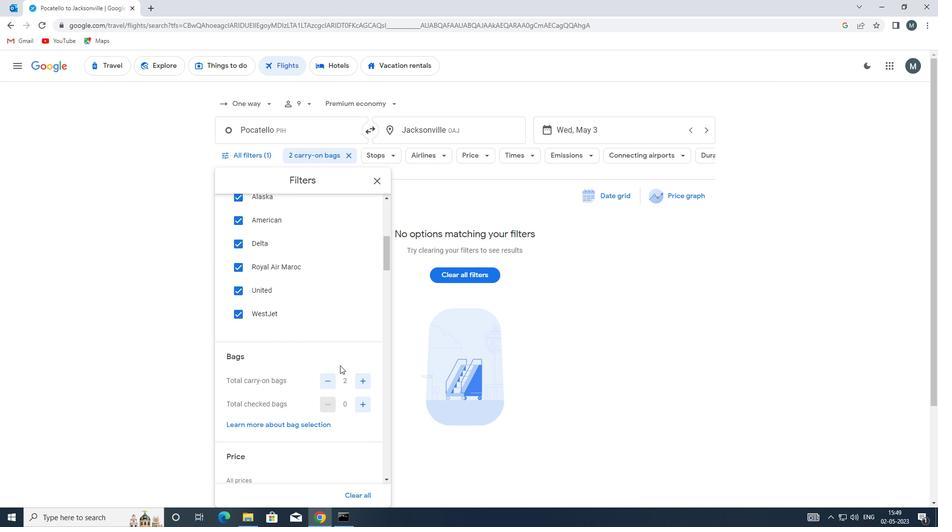 
Action: Mouse moved to (338, 366)
Screenshot: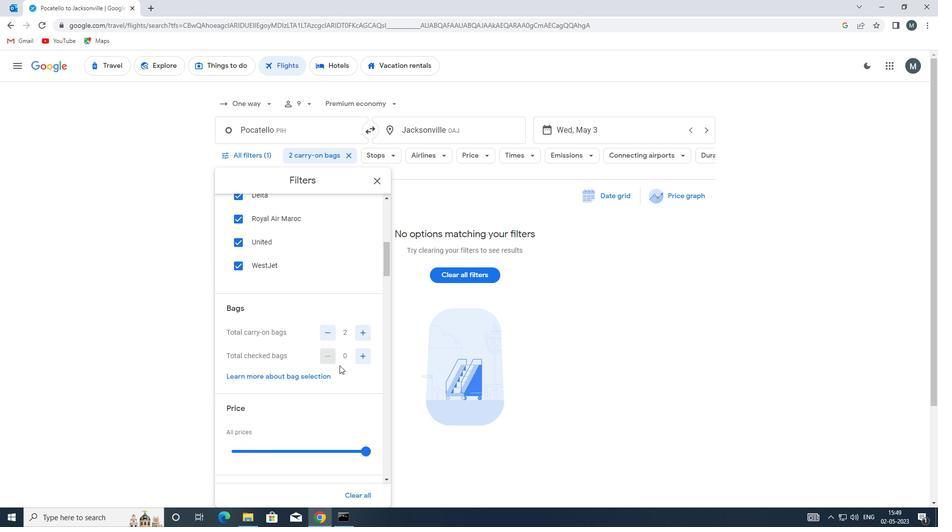 
Action: Mouse scrolled (338, 365) with delta (0, 0)
Screenshot: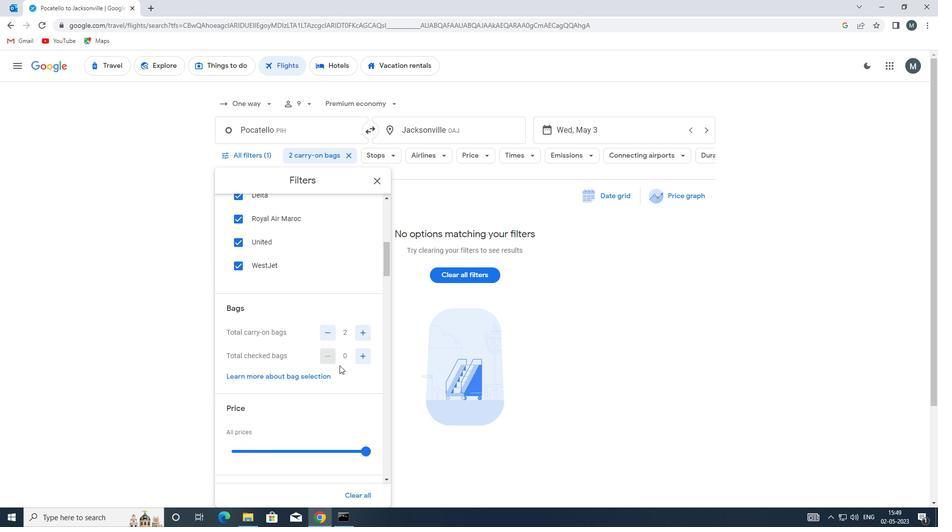 
Action: Mouse moved to (303, 398)
Screenshot: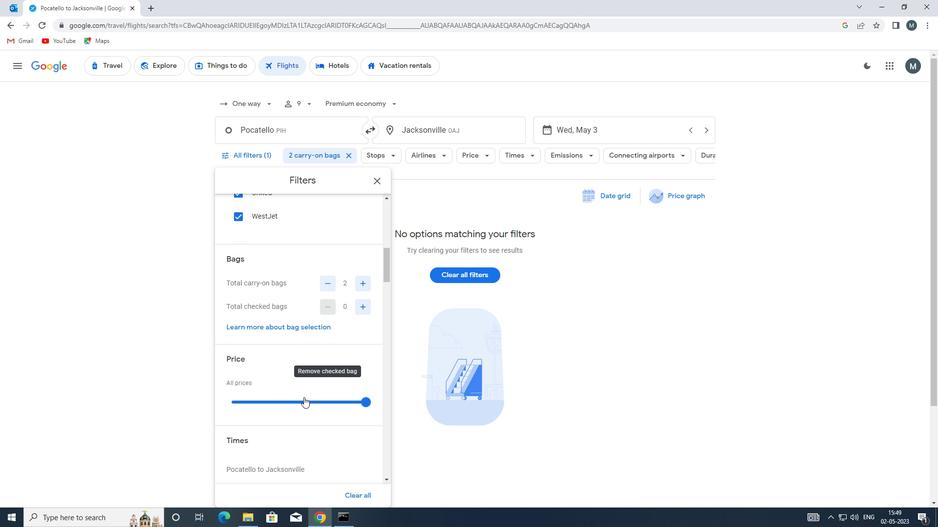 
Action: Mouse pressed left at (303, 398)
Screenshot: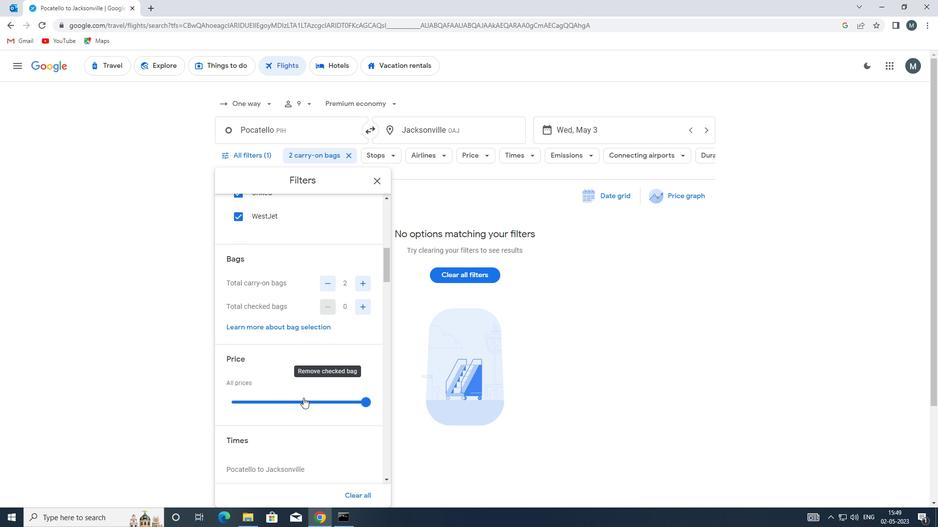 
Action: Mouse moved to (302, 397)
Screenshot: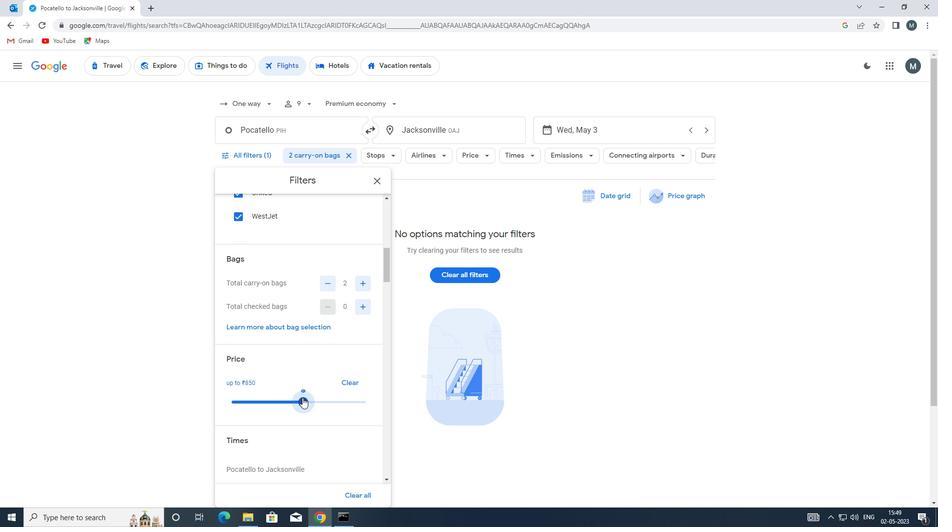
Action: Mouse pressed left at (302, 397)
Screenshot: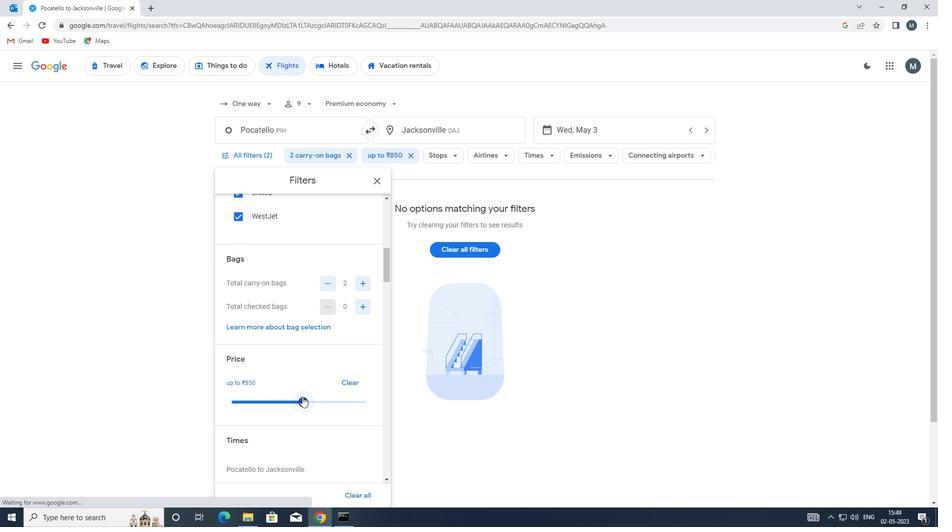 
Action: Mouse moved to (300, 379)
Screenshot: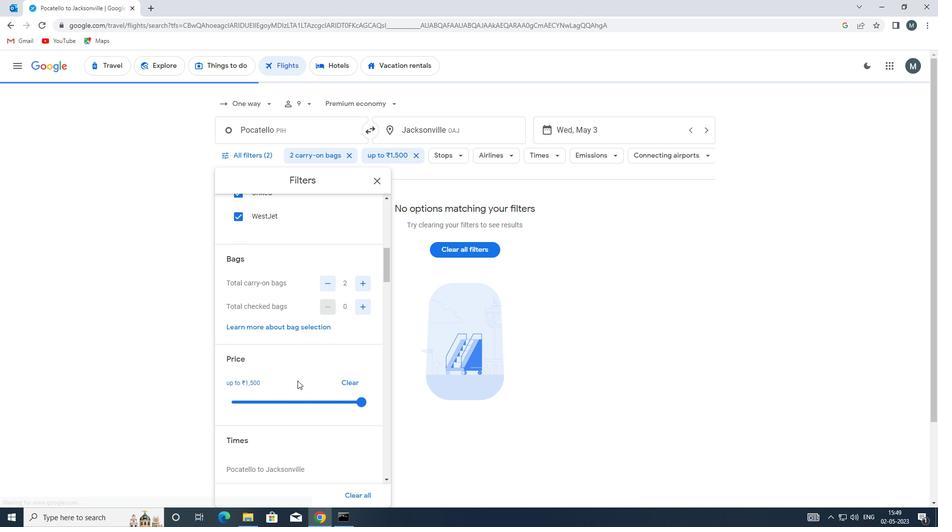 
Action: Mouse scrolled (300, 379) with delta (0, 0)
Screenshot: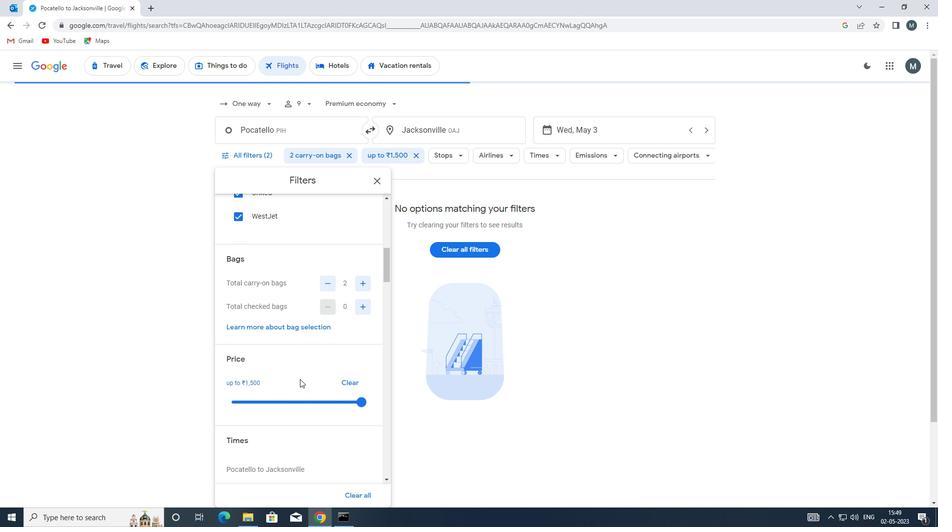 
Action: Mouse moved to (297, 379)
Screenshot: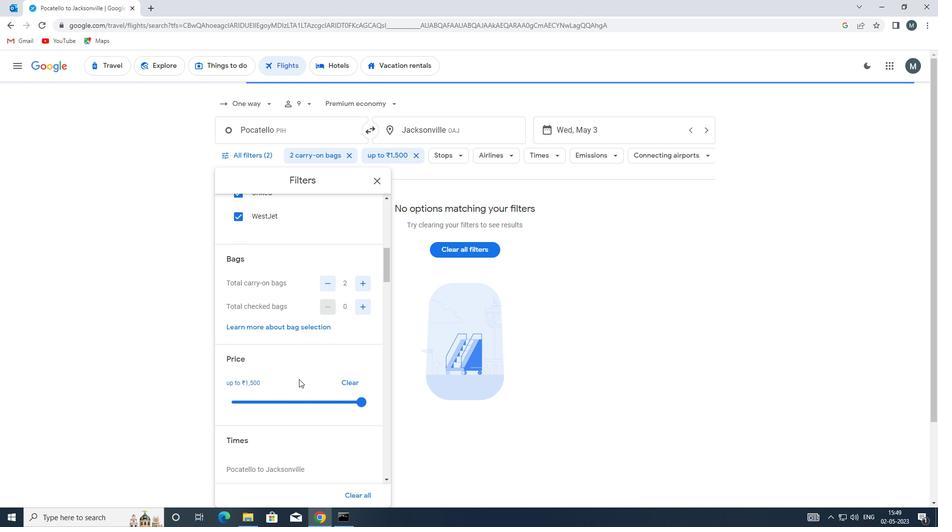 
Action: Mouse scrolled (297, 379) with delta (0, 0)
Screenshot: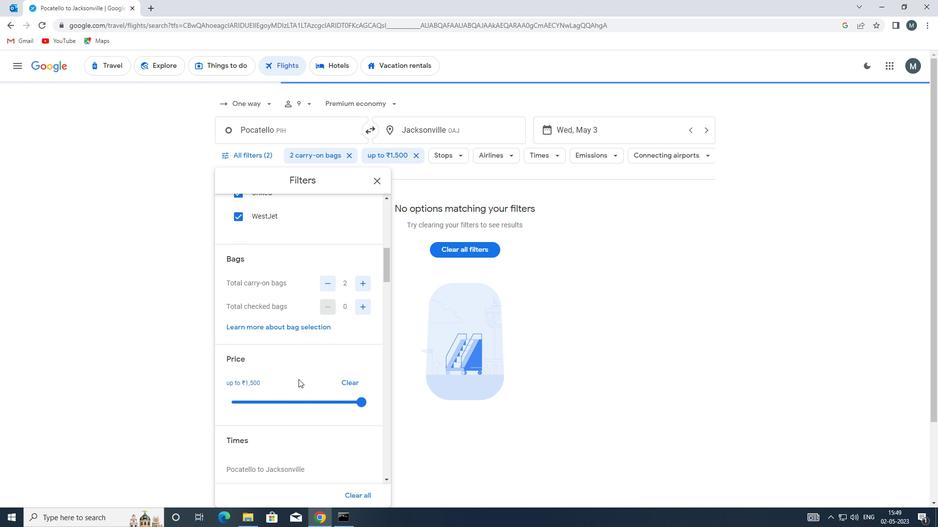 
Action: Mouse moved to (299, 337)
Screenshot: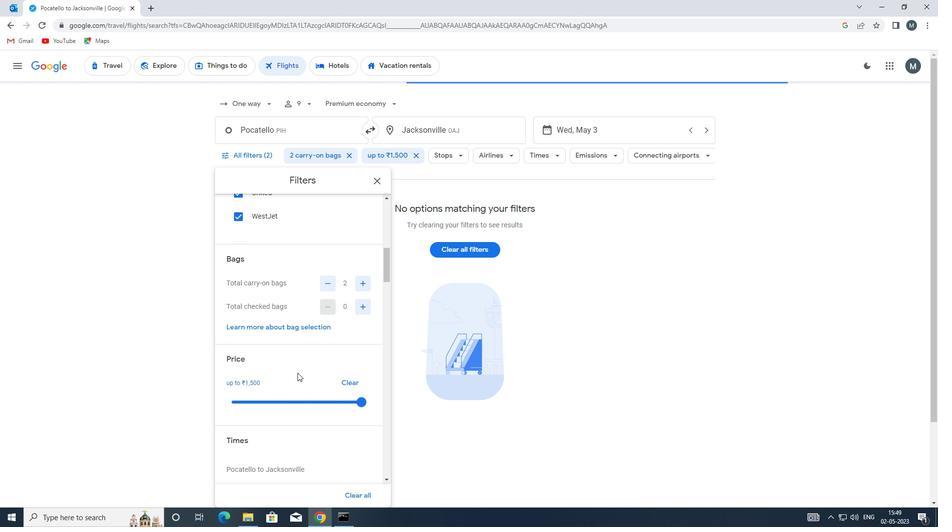 
Action: Mouse scrolled (299, 336) with delta (0, 0)
Screenshot: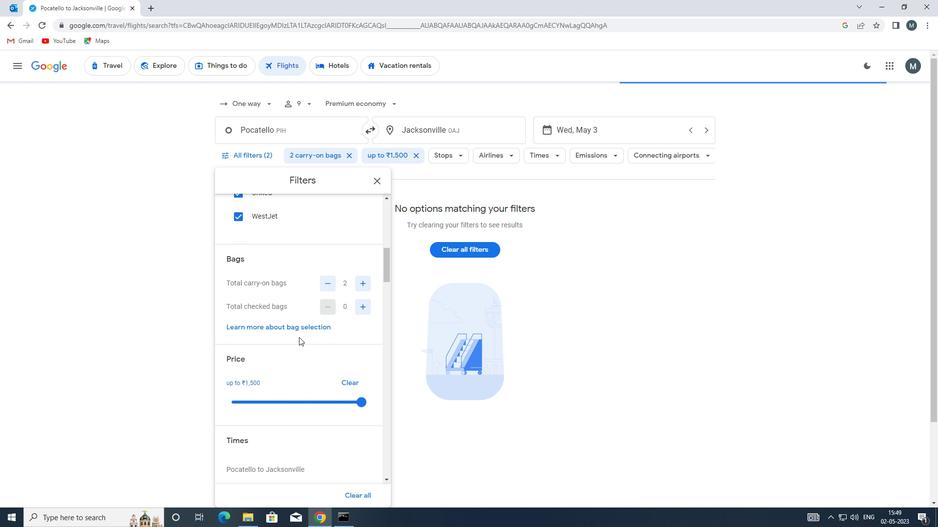
Action: Mouse moved to (295, 339)
Screenshot: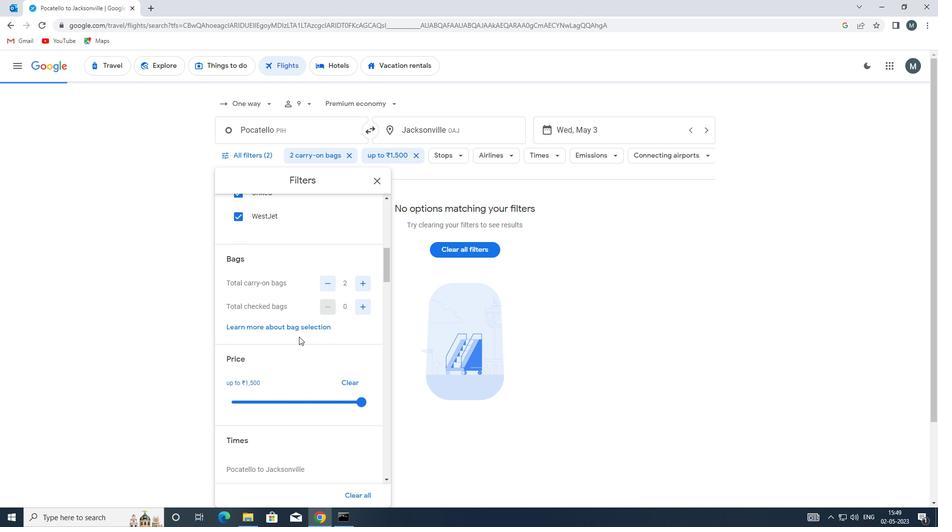 
Action: Mouse scrolled (295, 339) with delta (0, 0)
Screenshot: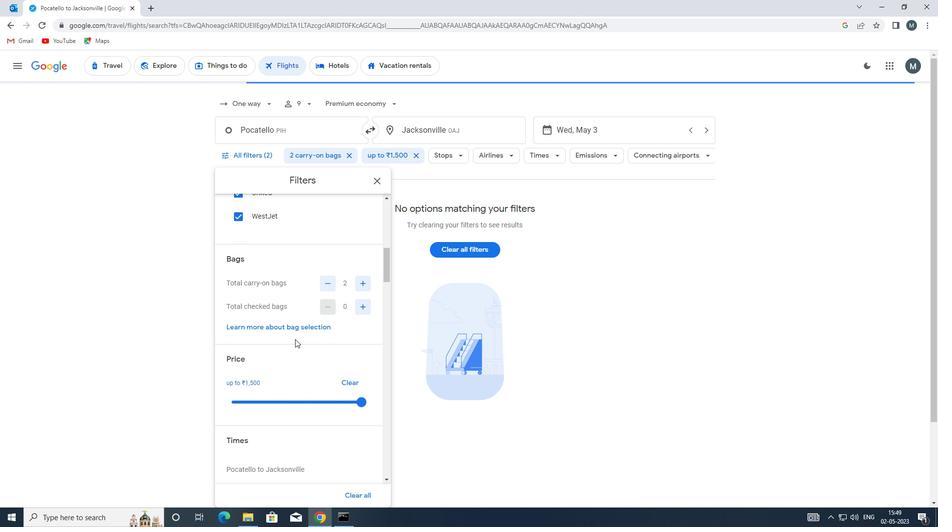 
Action: Mouse moved to (232, 316)
Screenshot: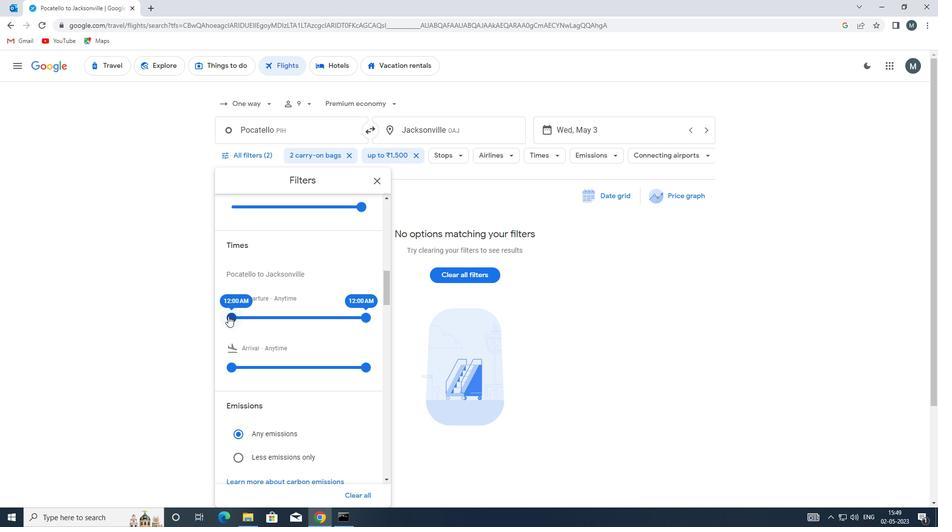 
Action: Mouse pressed left at (232, 316)
Screenshot: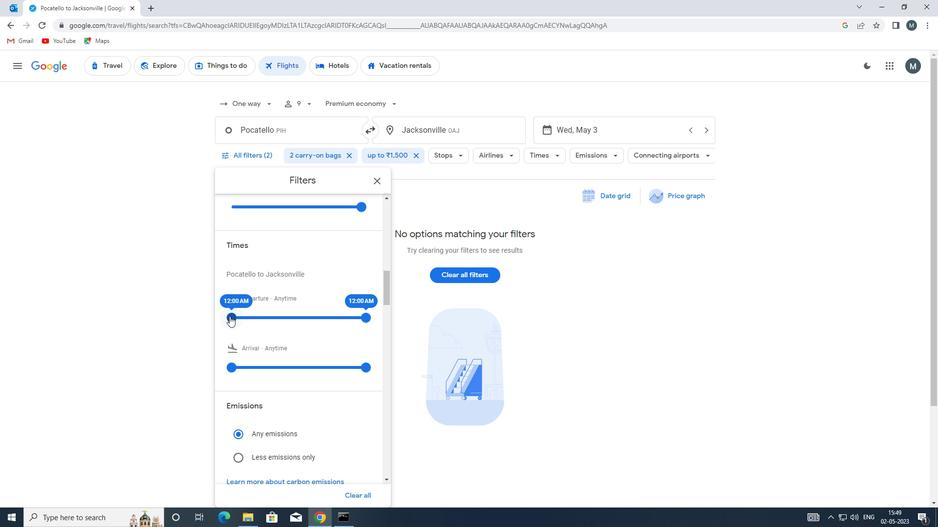 
Action: Mouse moved to (361, 317)
Screenshot: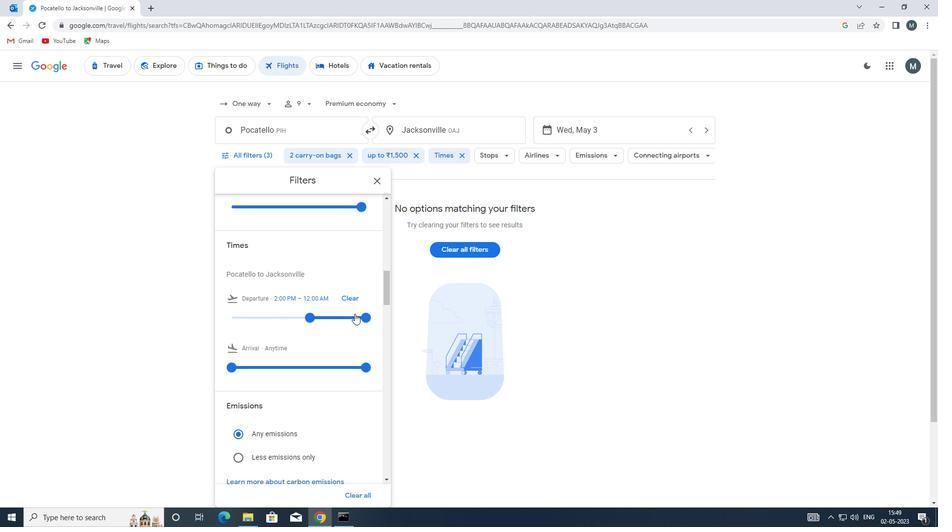 
Action: Mouse pressed left at (361, 317)
Screenshot: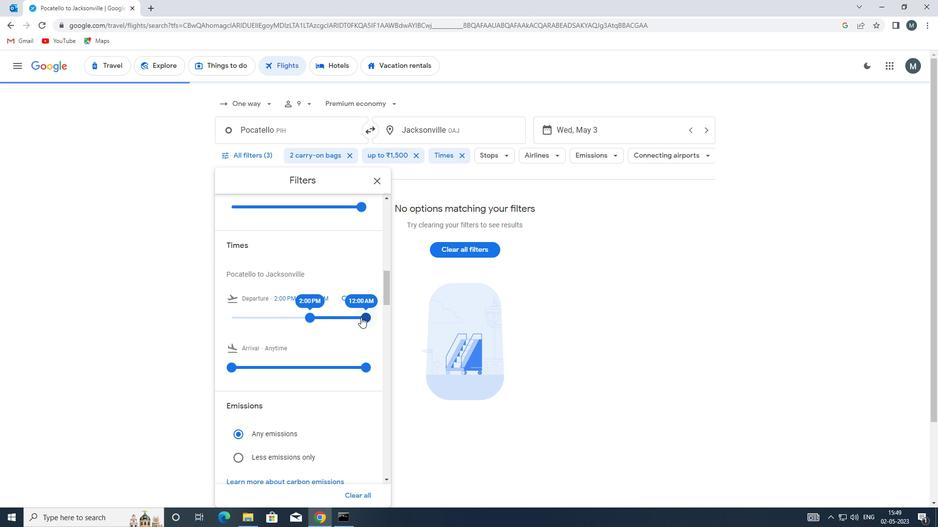 
Action: Mouse moved to (308, 308)
Screenshot: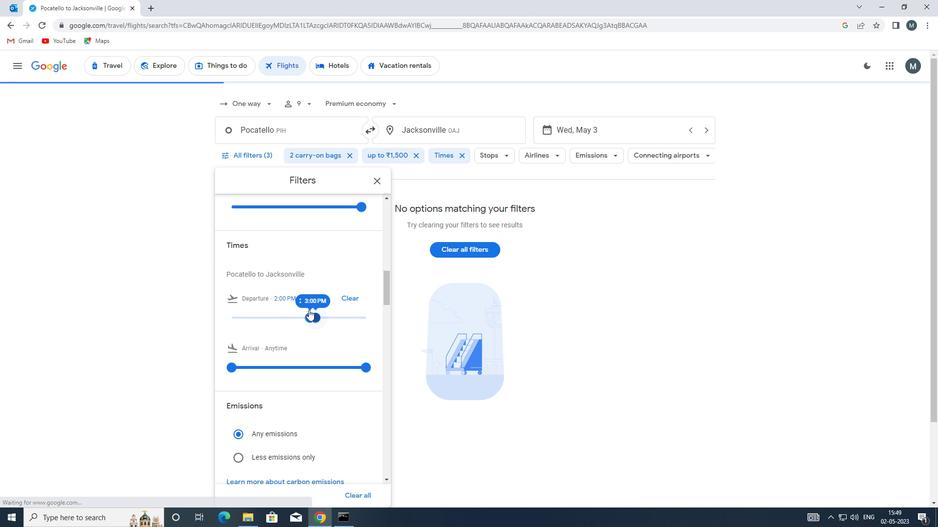 
Action: Mouse scrolled (308, 307) with delta (0, 0)
Screenshot: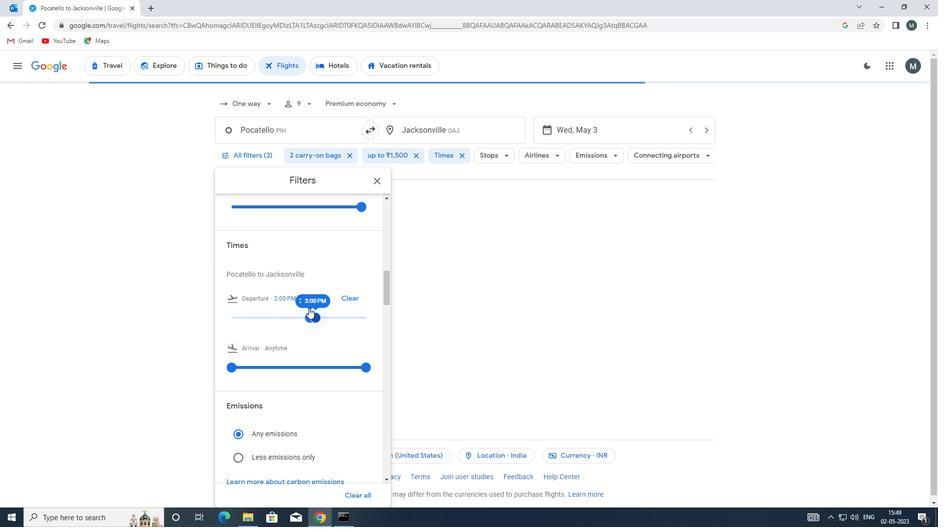 
Action: Mouse moved to (305, 308)
Screenshot: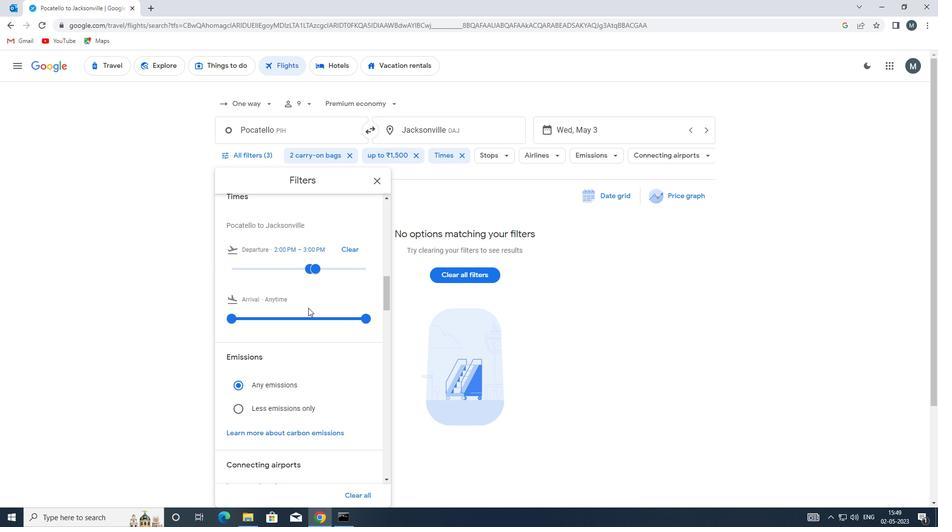 
Action: Mouse scrolled (305, 307) with delta (0, 0)
Screenshot: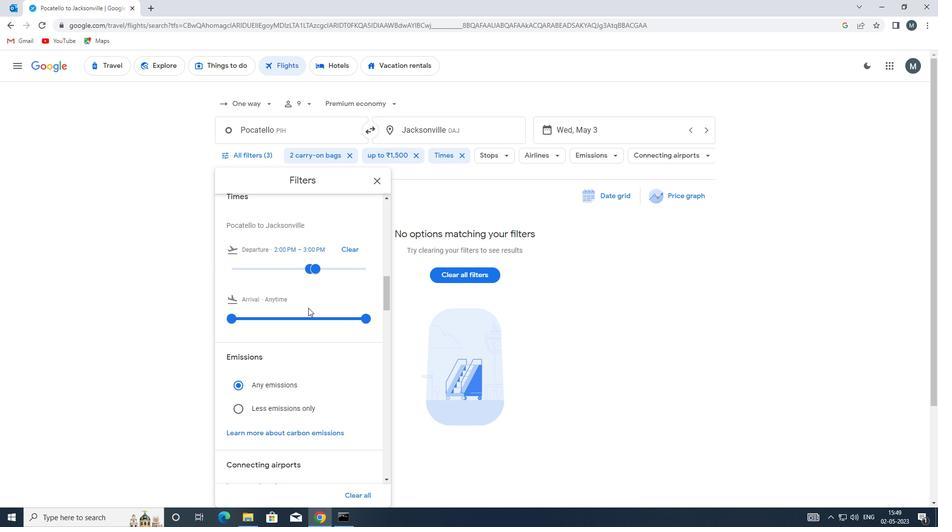 
Action: Mouse moved to (375, 180)
Screenshot: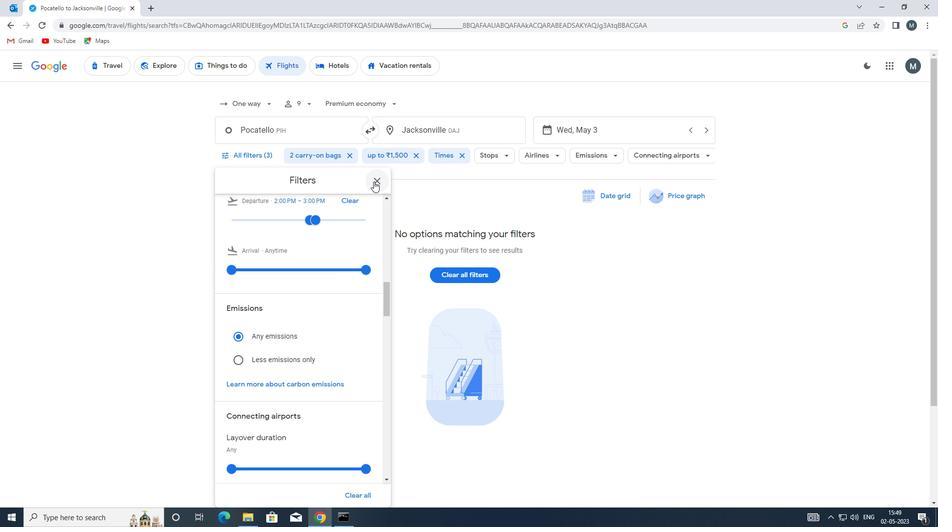 
Action: Mouse pressed left at (375, 180)
Screenshot: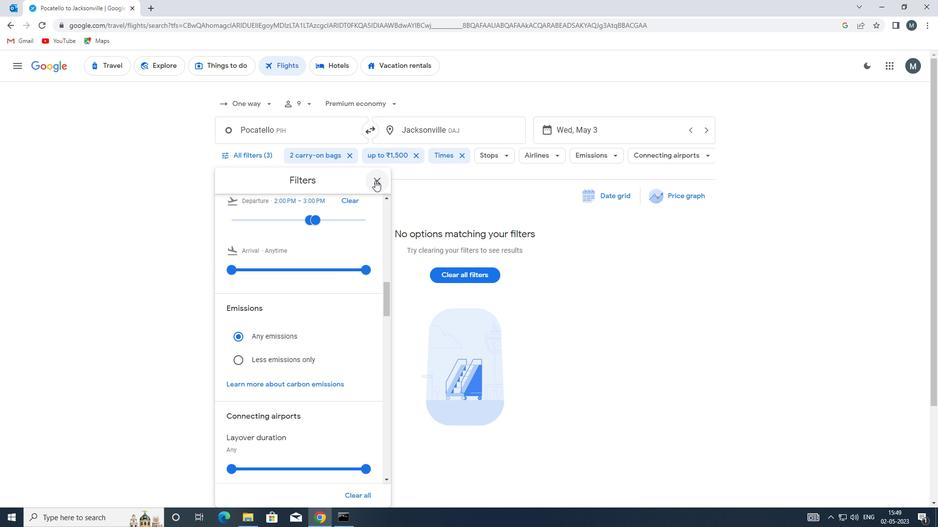 
Action: Mouse moved to (376, 179)
Screenshot: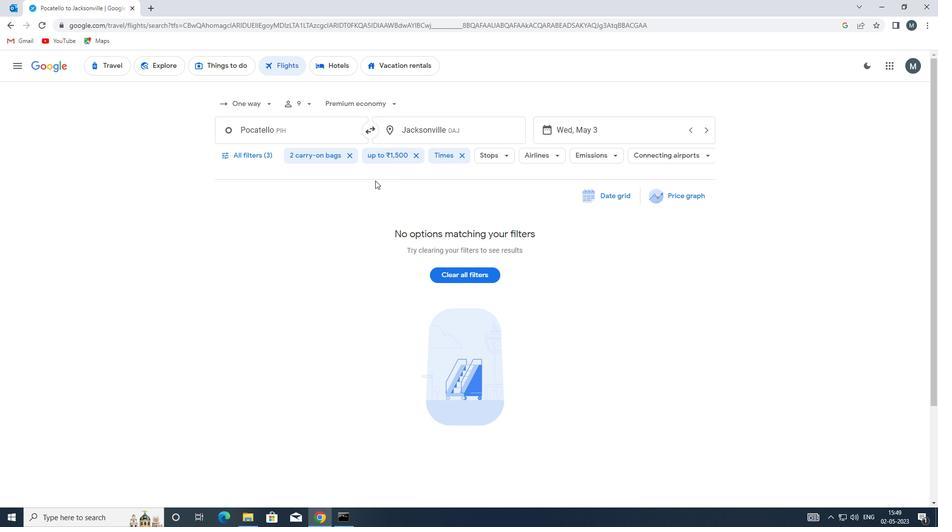 
